 Task: Add an event with the title Third Team Building Game: Bowling Tournament and Team Competition, date '2023/10/10', time 8:00 AM to 10:00 AMand add a description: The training workshop will commence with an introduction to the fundamental principles of effective presentations. Participants will learn about the key elements of a successful presentation, including content development, delivery techniques, visual aids, and audience engagement., put the event into Yellow category, logged in from the account softage.8@softage.netand send the event invitation to softage.6@softage.net and softage.7@softage.net. Set a reminder for the event 2 hour before
Action: Mouse moved to (132, 148)
Screenshot: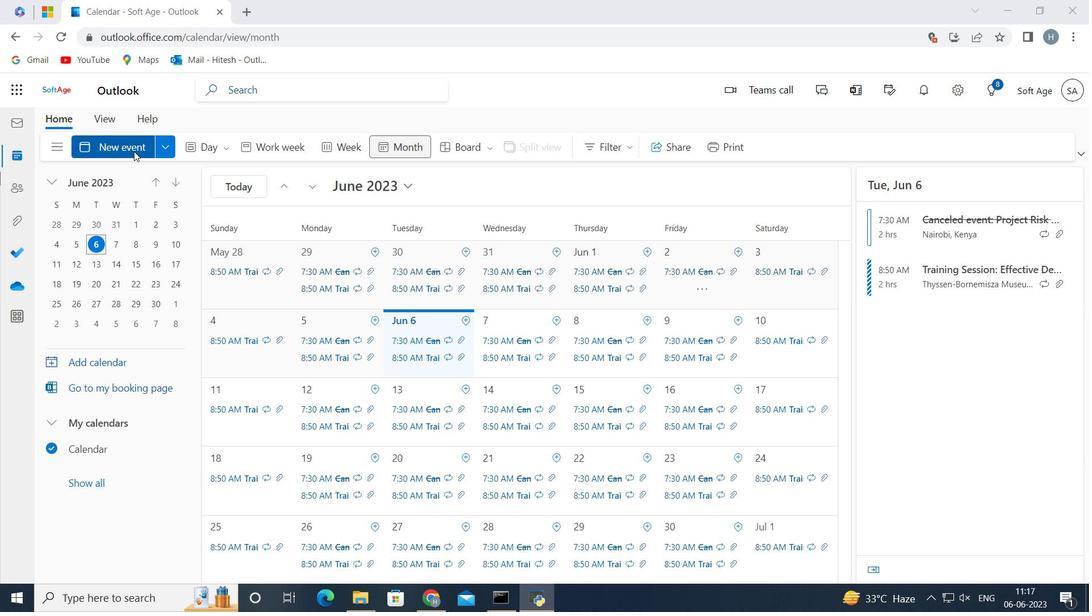 
Action: Mouse pressed left at (132, 148)
Screenshot: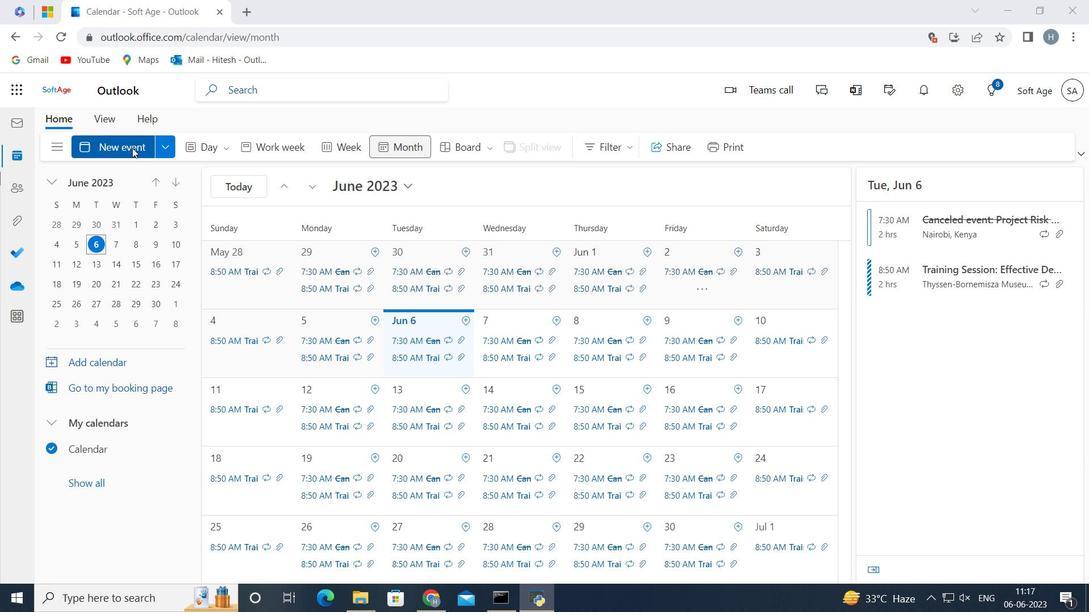 
Action: Mouse moved to (336, 230)
Screenshot: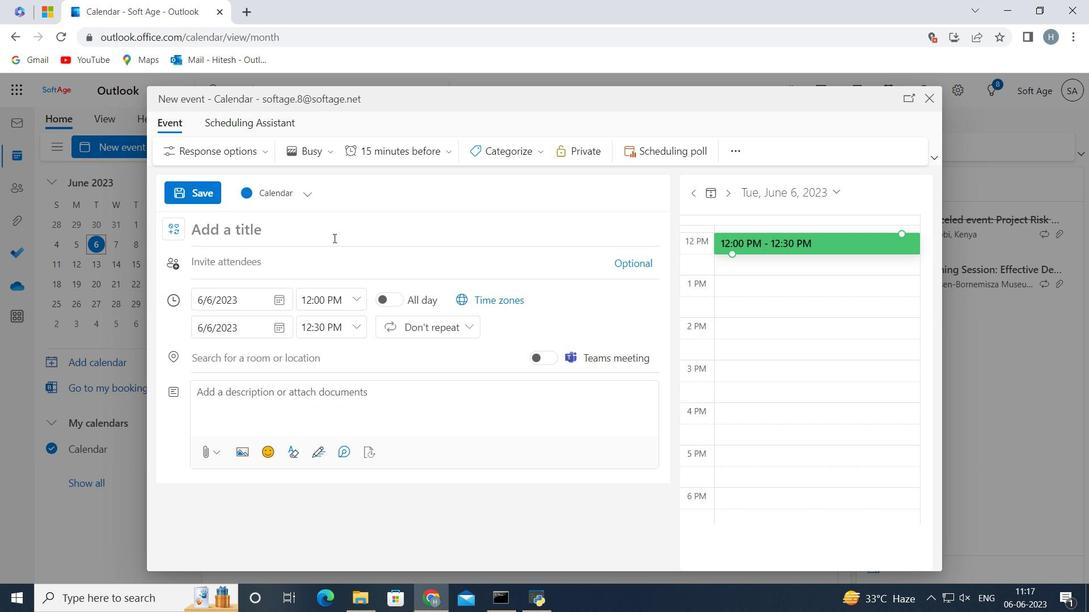
Action: Mouse pressed left at (336, 230)
Screenshot: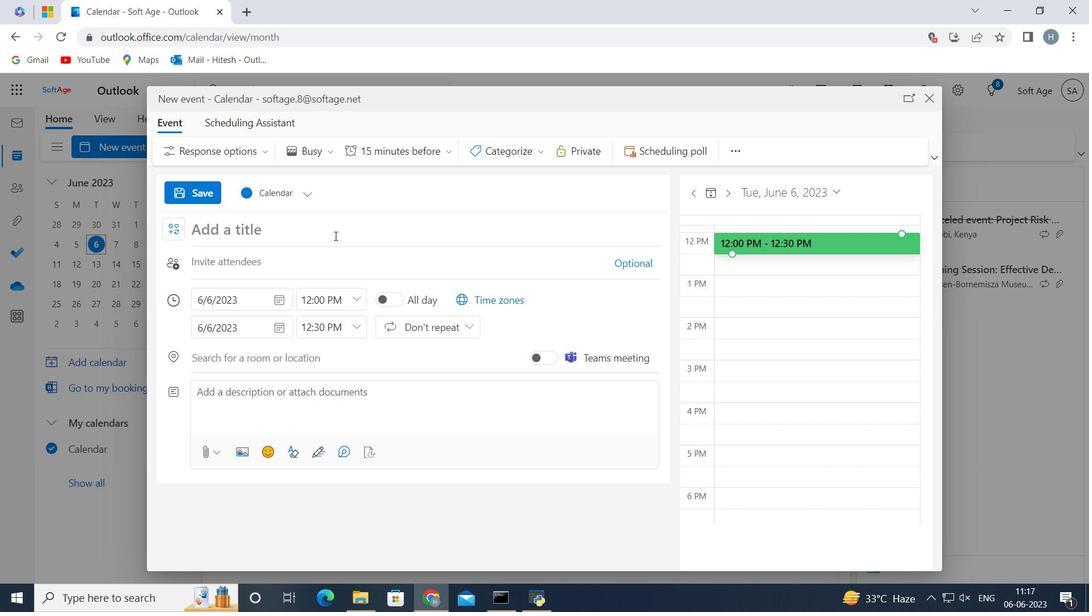 
Action: Key pressed <Key.shift>Third<Key.space><Key.shift>Team<Key.space><Key.shift>Building<Key.space><Key.shift>Game<Key.shift_r>:<Key.space><Key.shift>Bowling<Key.space><Key.shift>Tournament<Key.space>and<Key.space><Key.shift>Team<Key.space><Key.shift>Competition<Key.space>
Screenshot: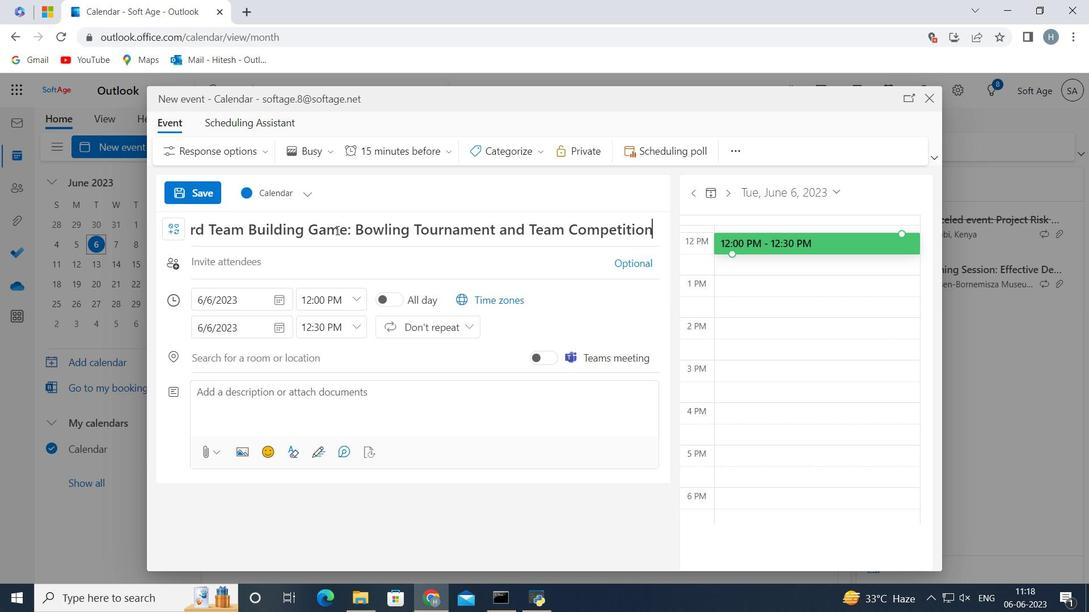 
Action: Mouse moved to (278, 302)
Screenshot: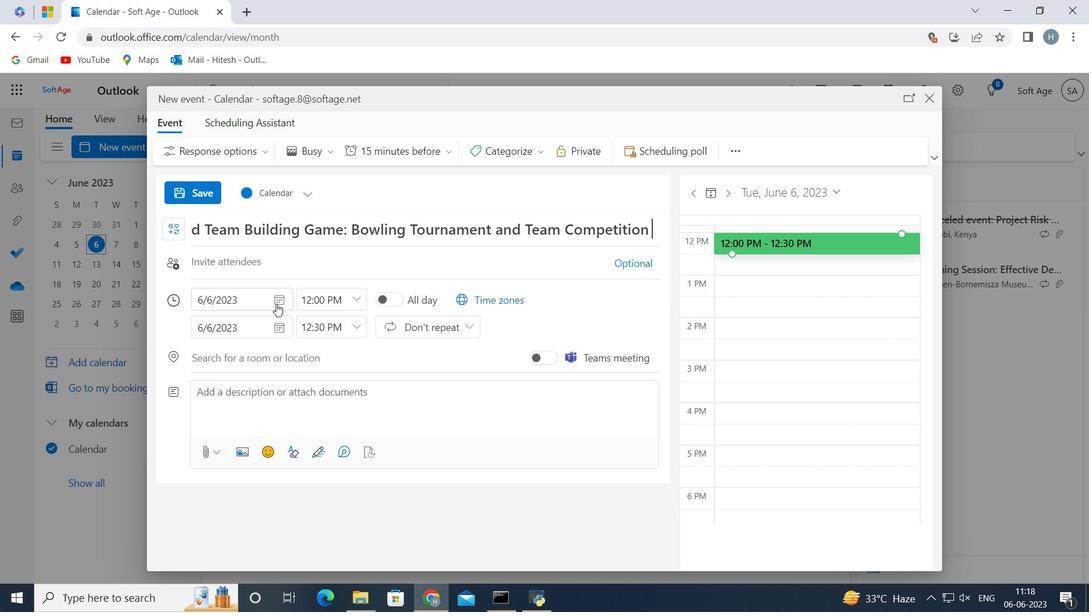 
Action: Mouse pressed left at (278, 302)
Screenshot: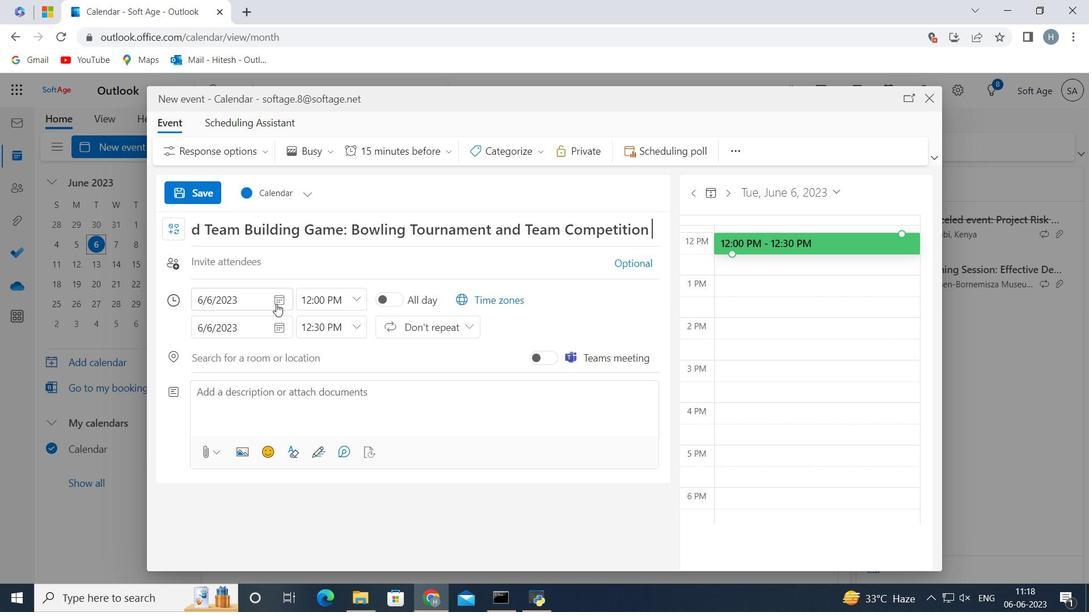
Action: Mouse moved to (270, 323)
Screenshot: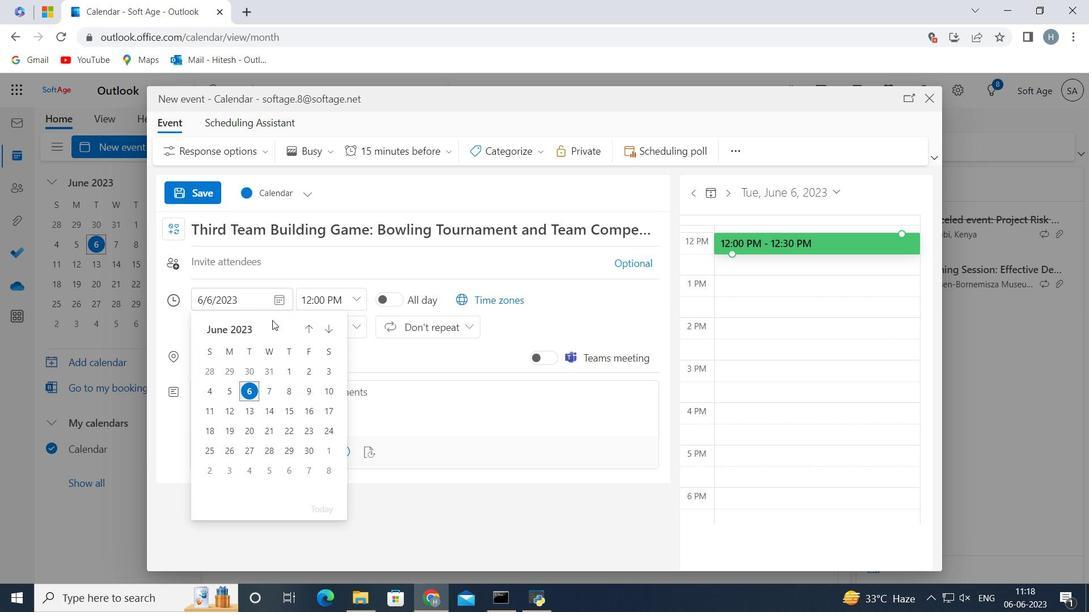 
Action: Mouse pressed left at (270, 323)
Screenshot: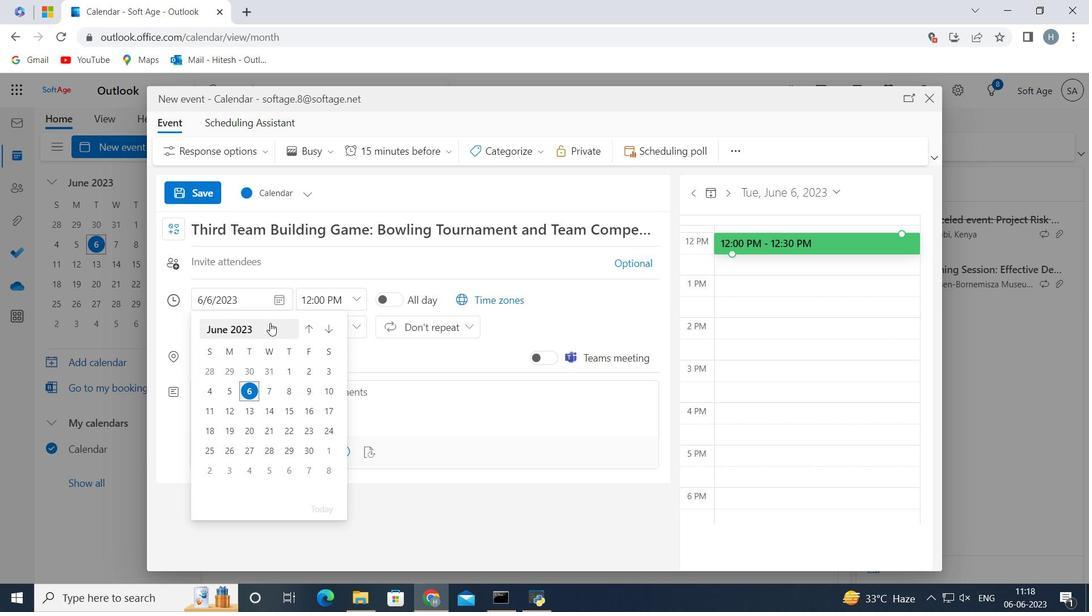 
Action: Mouse pressed left at (270, 323)
Screenshot: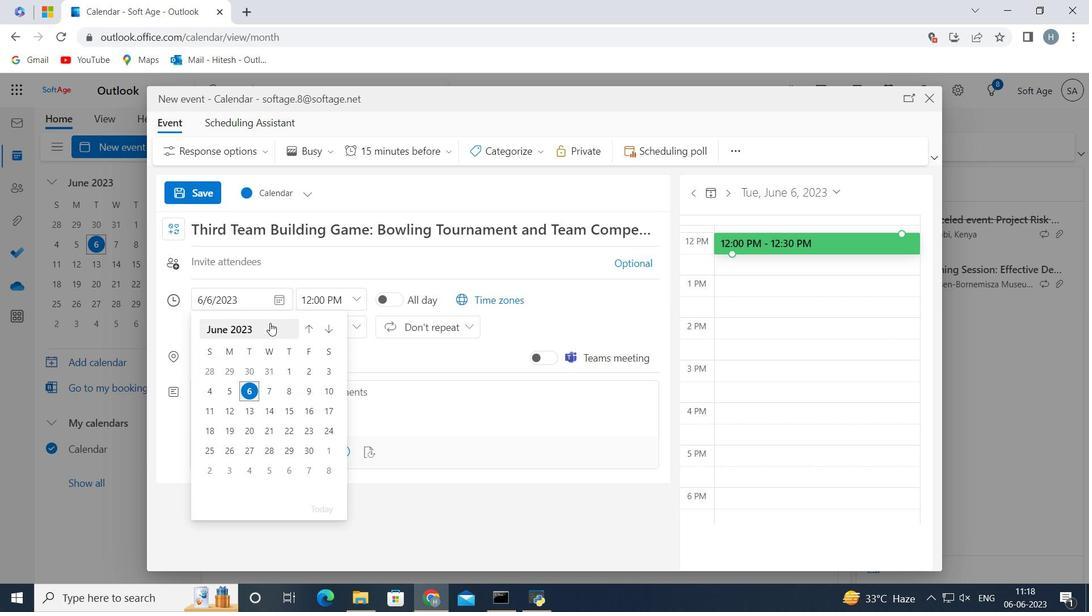 
Action: Mouse moved to (334, 351)
Screenshot: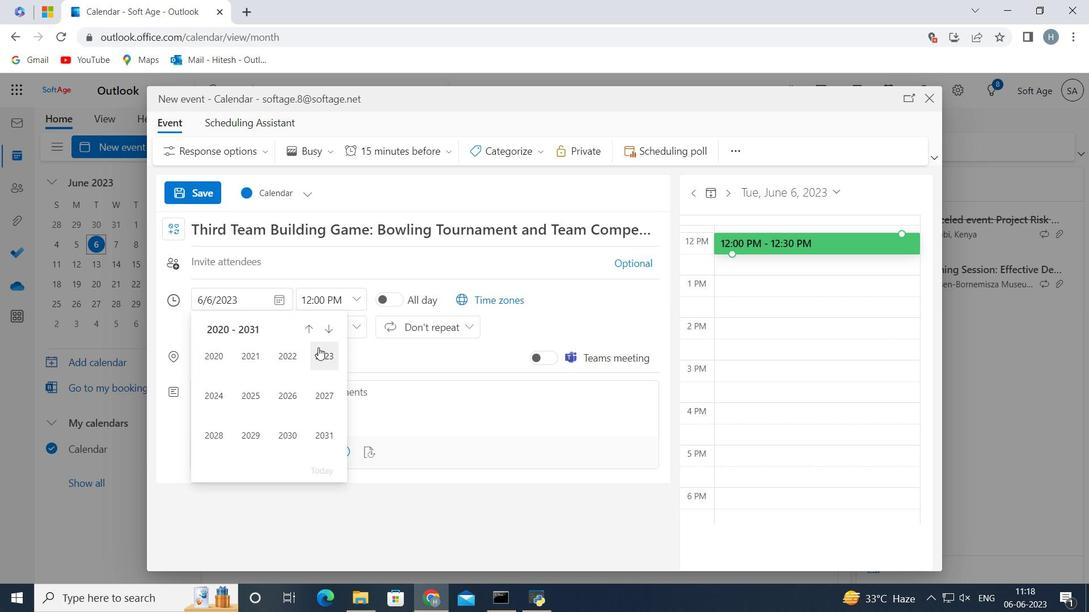 
Action: Mouse pressed left at (334, 351)
Screenshot: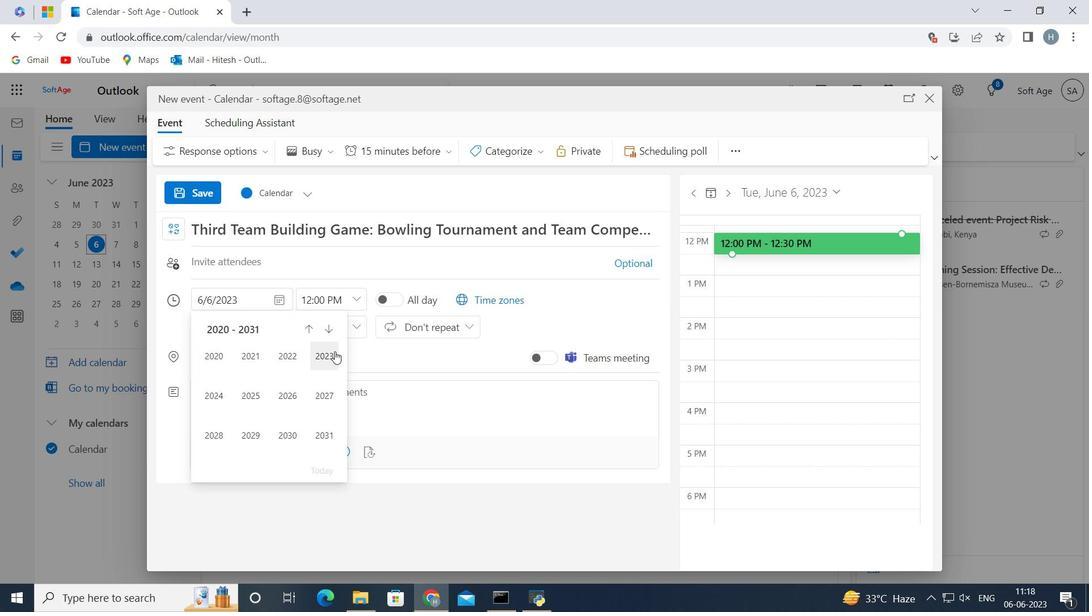 
Action: Mouse moved to (249, 439)
Screenshot: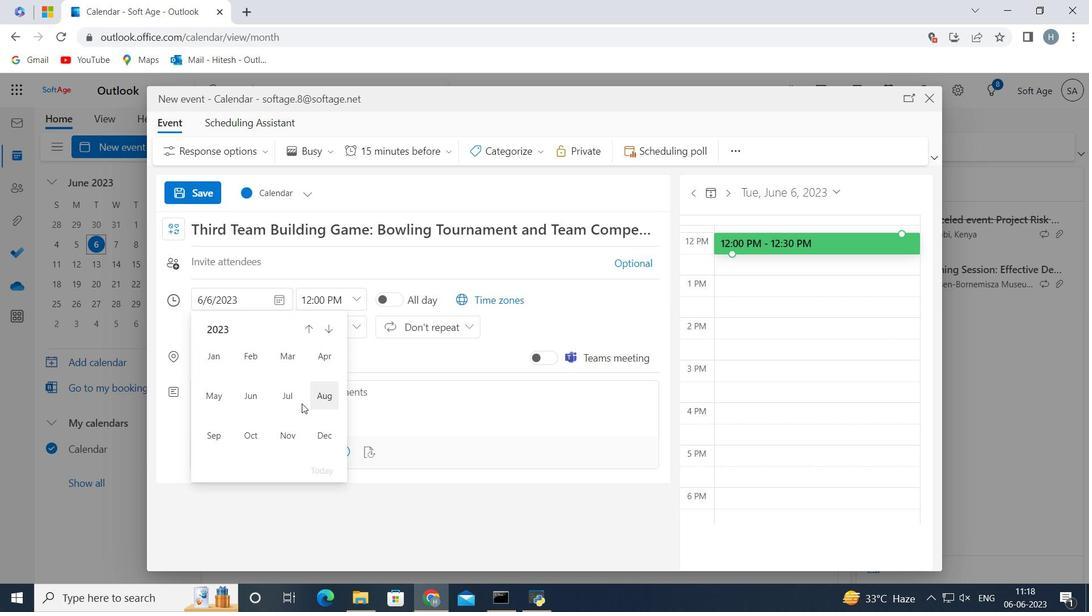 
Action: Mouse pressed left at (249, 439)
Screenshot: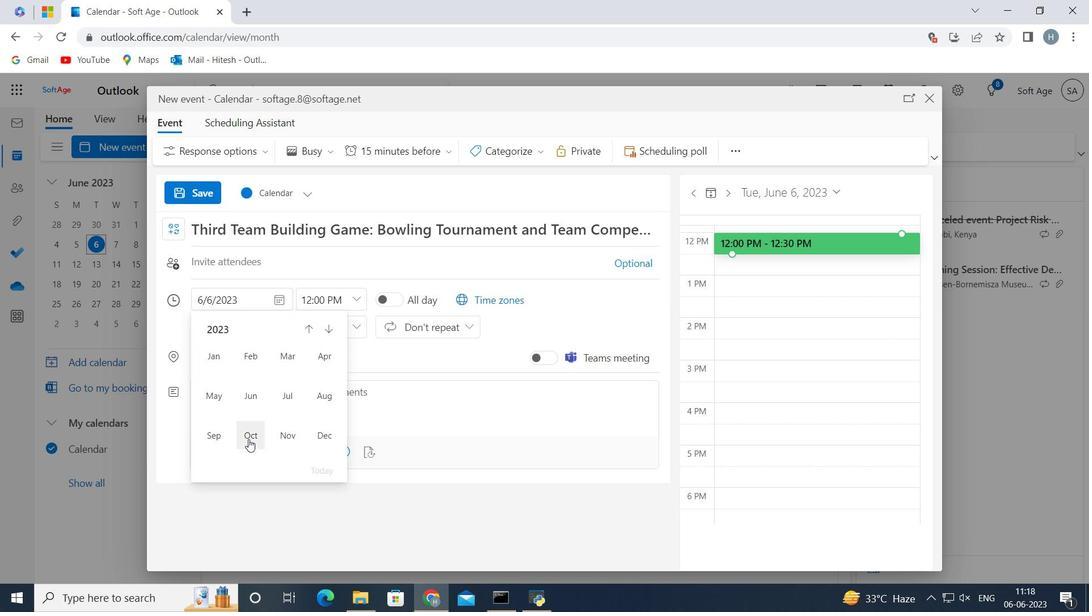 
Action: Mouse moved to (251, 393)
Screenshot: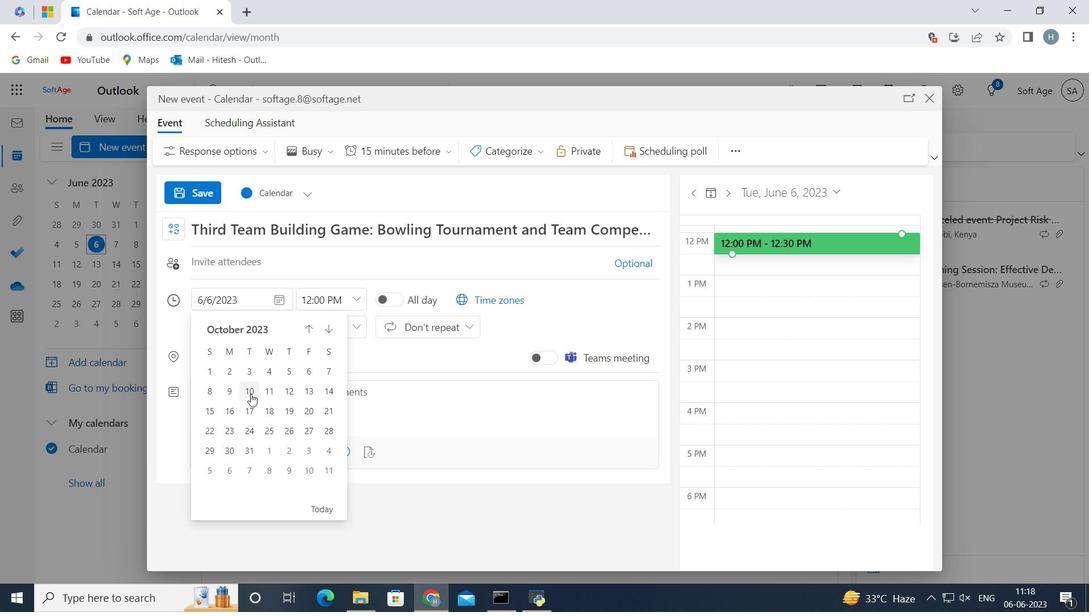 
Action: Mouse pressed left at (251, 393)
Screenshot: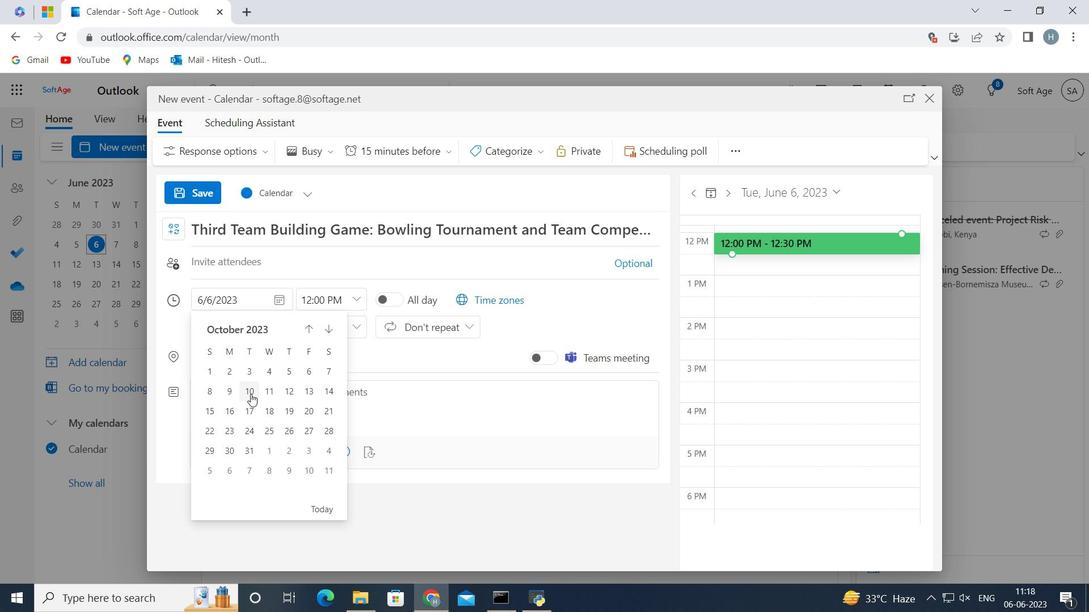 
Action: Mouse moved to (359, 294)
Screenshot: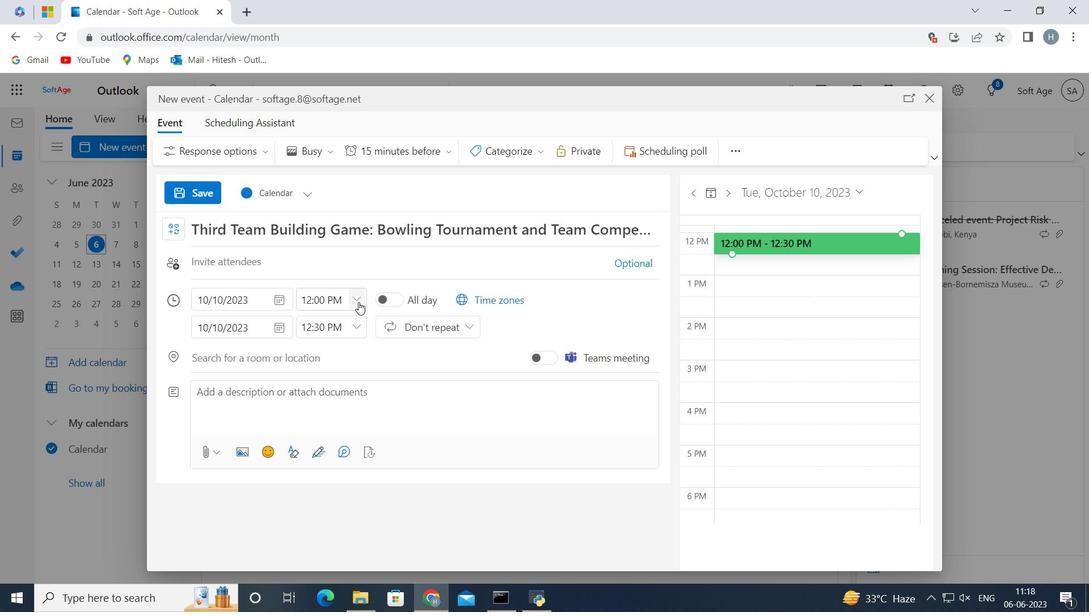 
Action: Mouse pressed left at (359, 294)
Screenshot: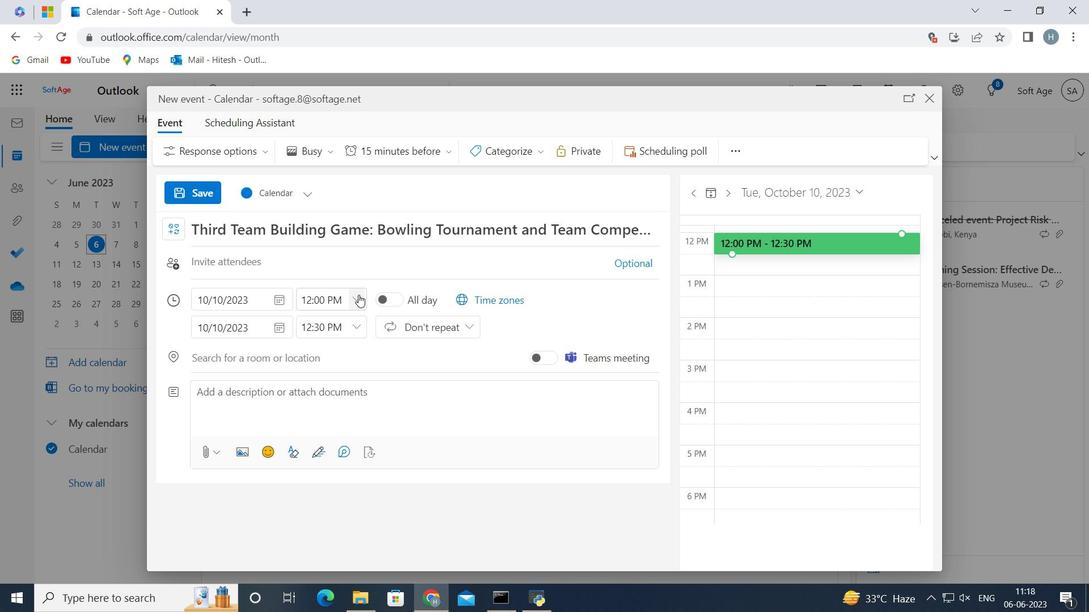 
Action: Mouse moved to (347, 374)
Screenshot: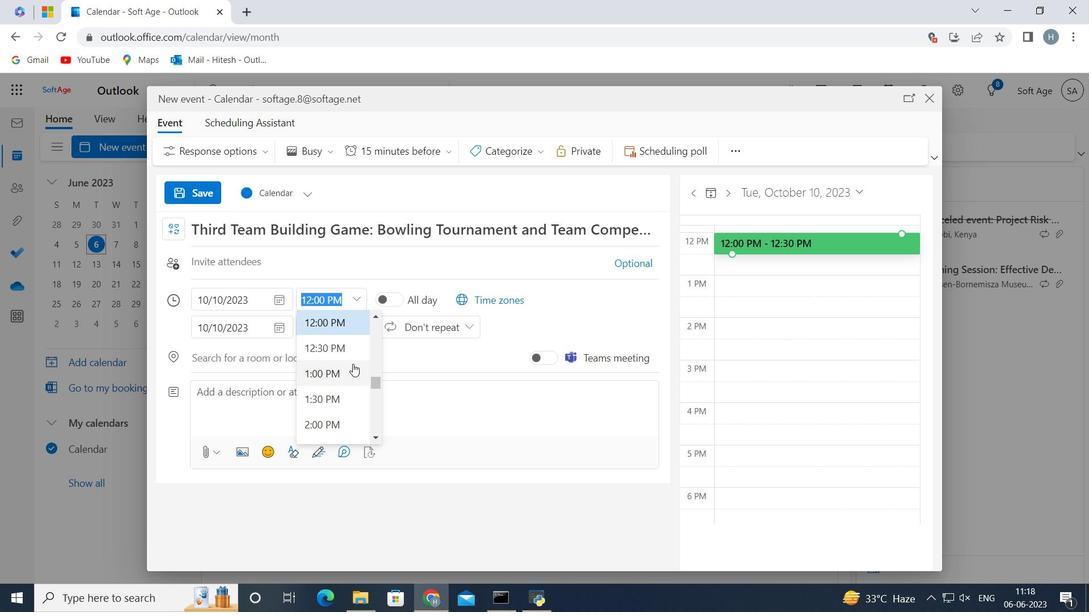 
Action: Mouse scrolled (347, 375) with delta (0, 0)
Screenshot: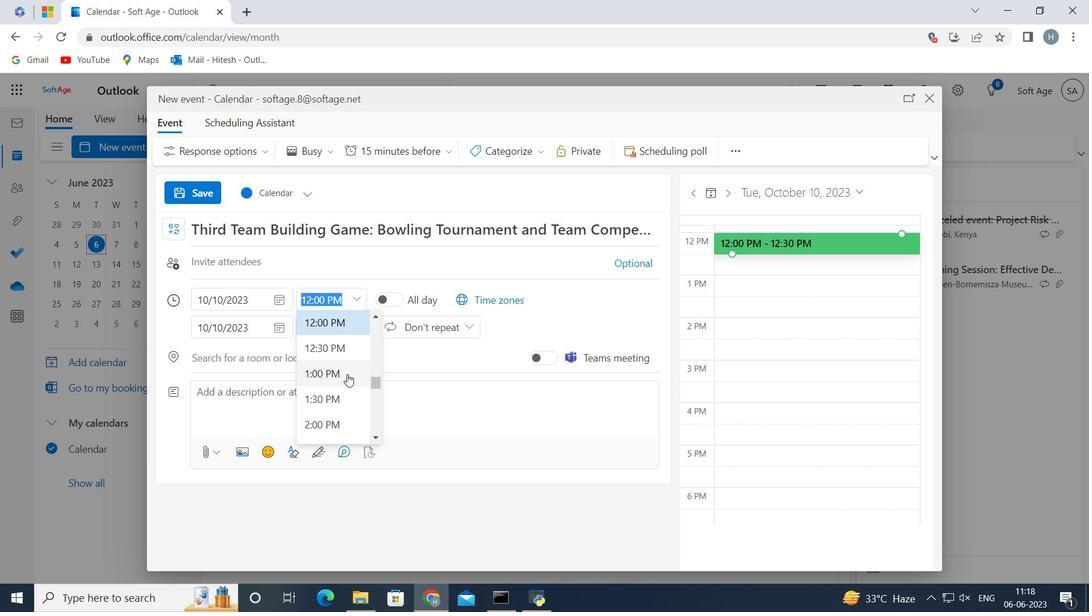 
Action: Mouse scrolled (347, 375) with delta (0, 0)
Screenshot: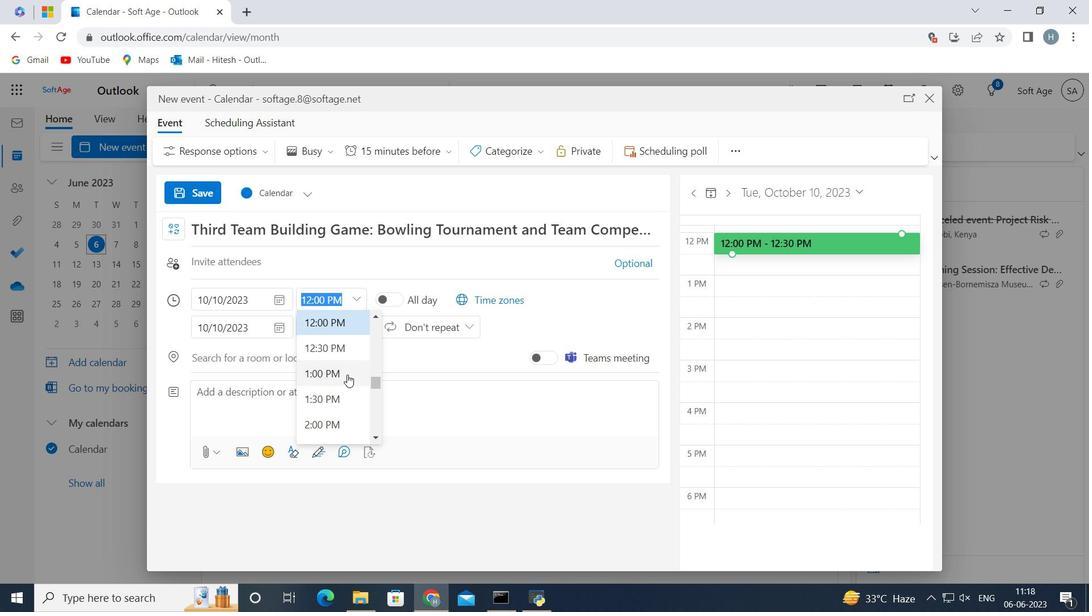 
Action: Mouse scrolled (347, 375) with delta (0, 0)
Screenshot: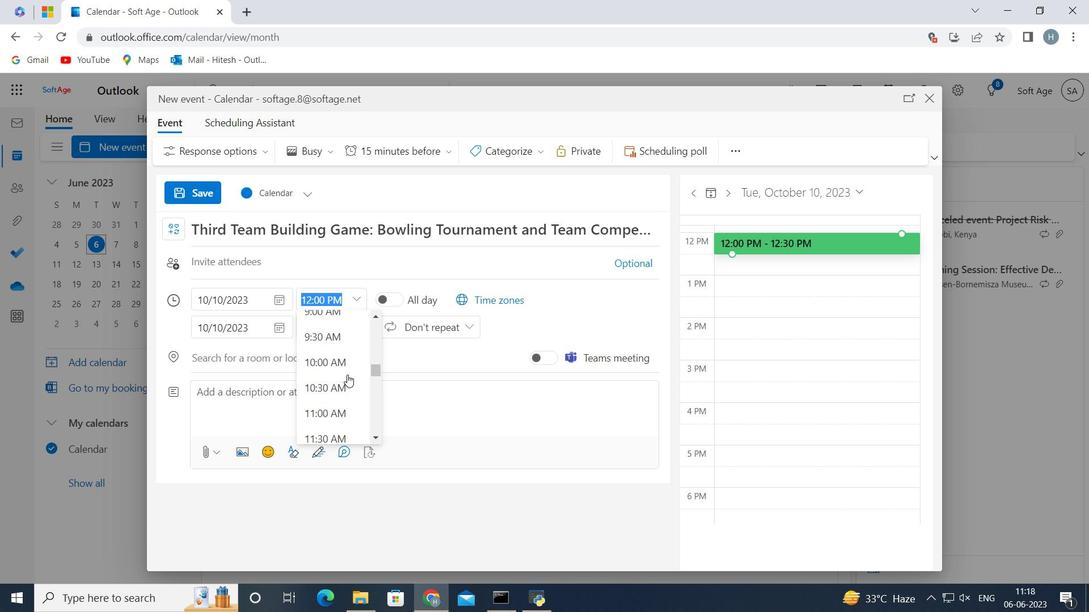 
Action: Mouse moved to (326, 331)
Screenshot: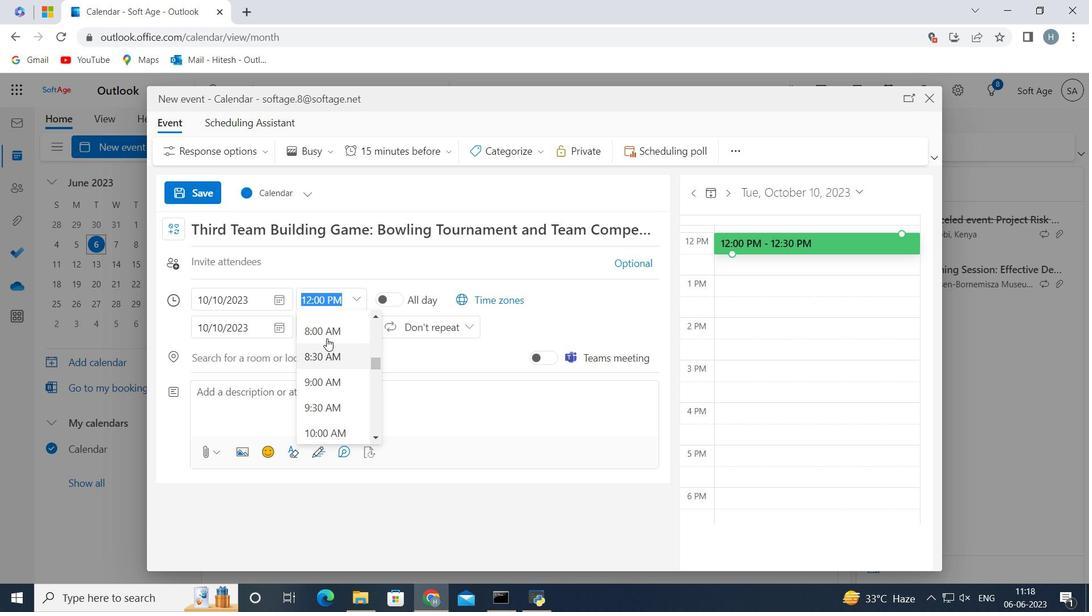 
Action: Mouse pressed left at (326, 331)
Screenshot: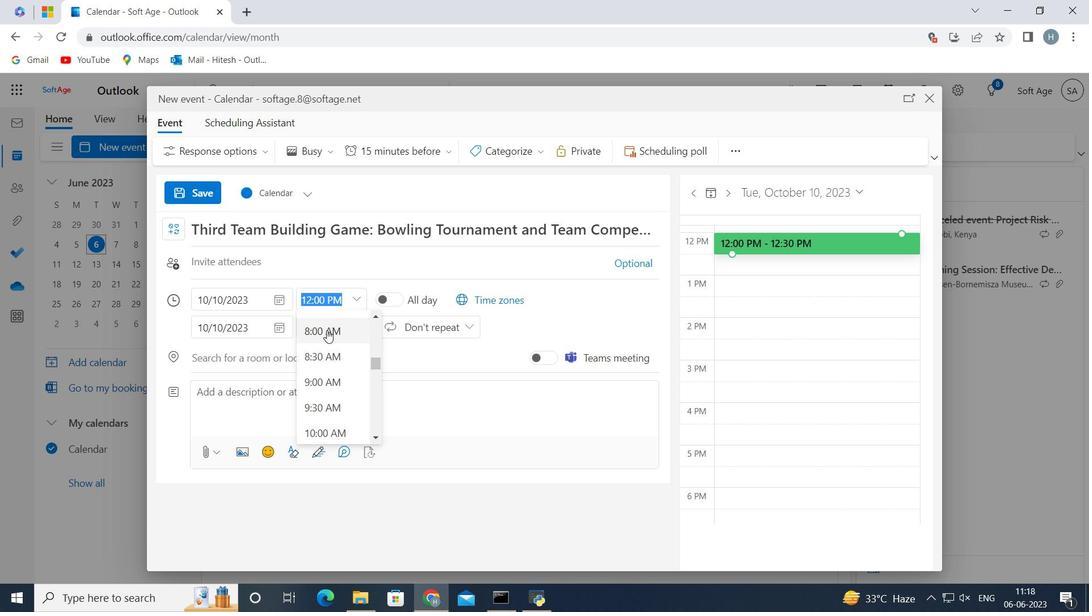 
Action: Mouse moved to (353, 329)
Screenshot: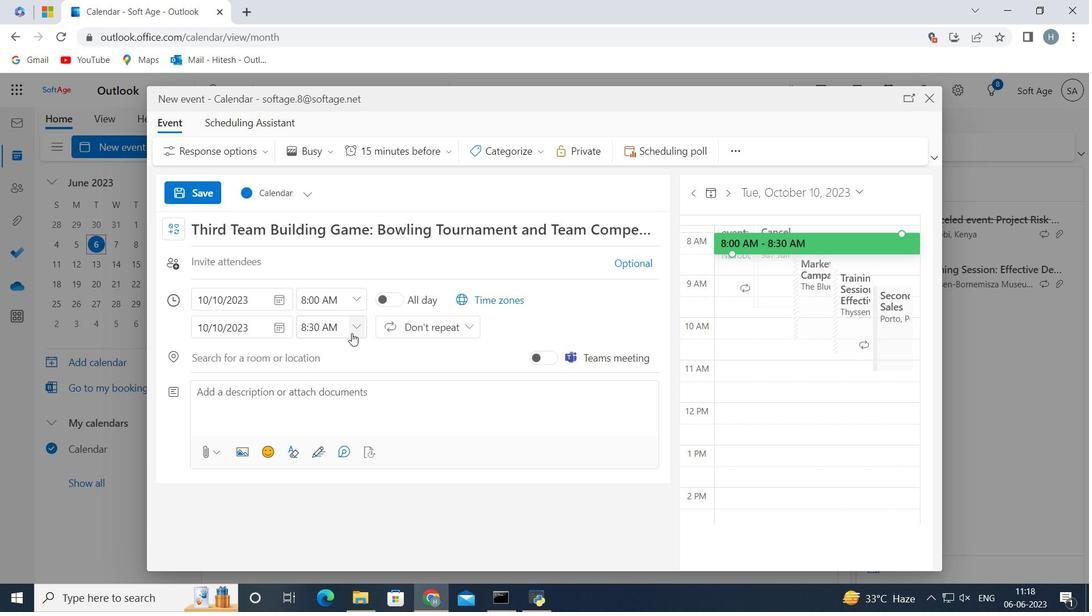 
Action: Mouse pressed left at (353, 329)
Screenshot: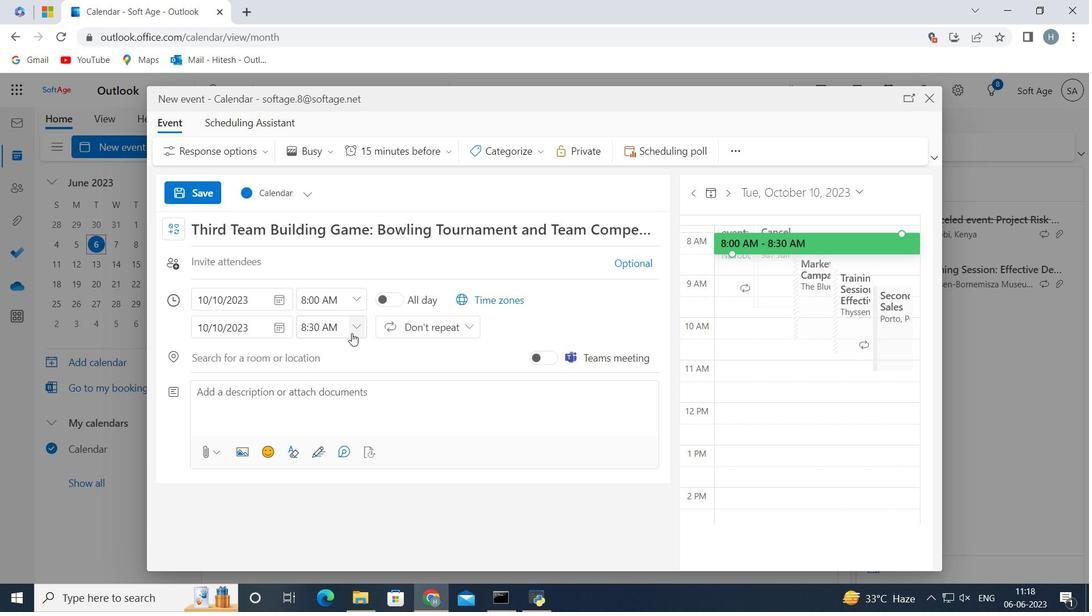 
Action: Mouse moved to (342, 422)
Screenshot: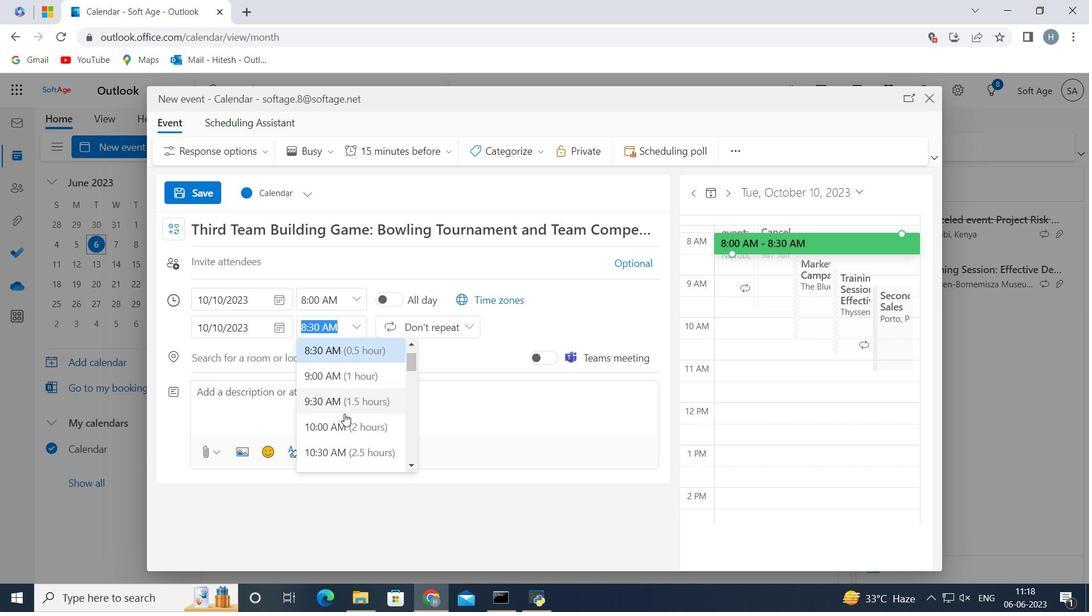 
Action: Mouse pressed left at (342, 422)
Screenshot: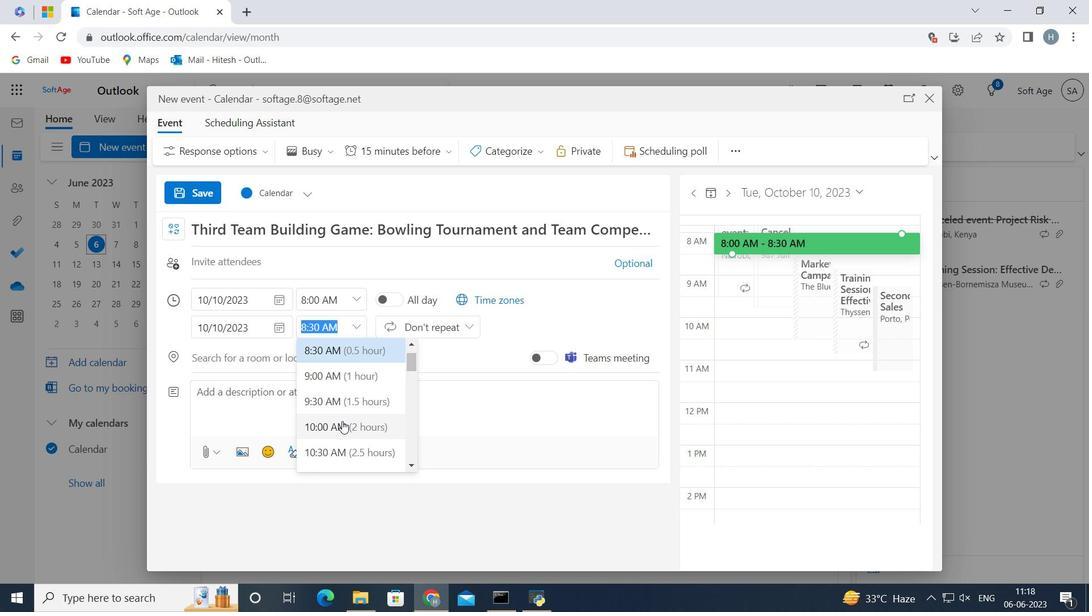 
Action: Mouse moved to (332, 401)
Screenshot: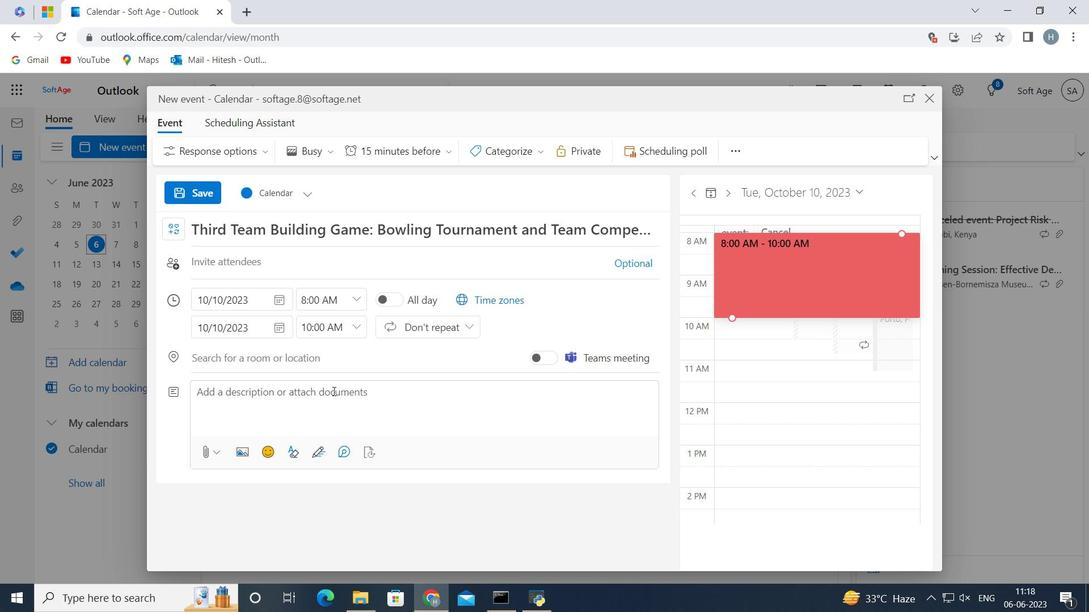 
Action: Mouse pressed left at (332, 401)
Screenshot: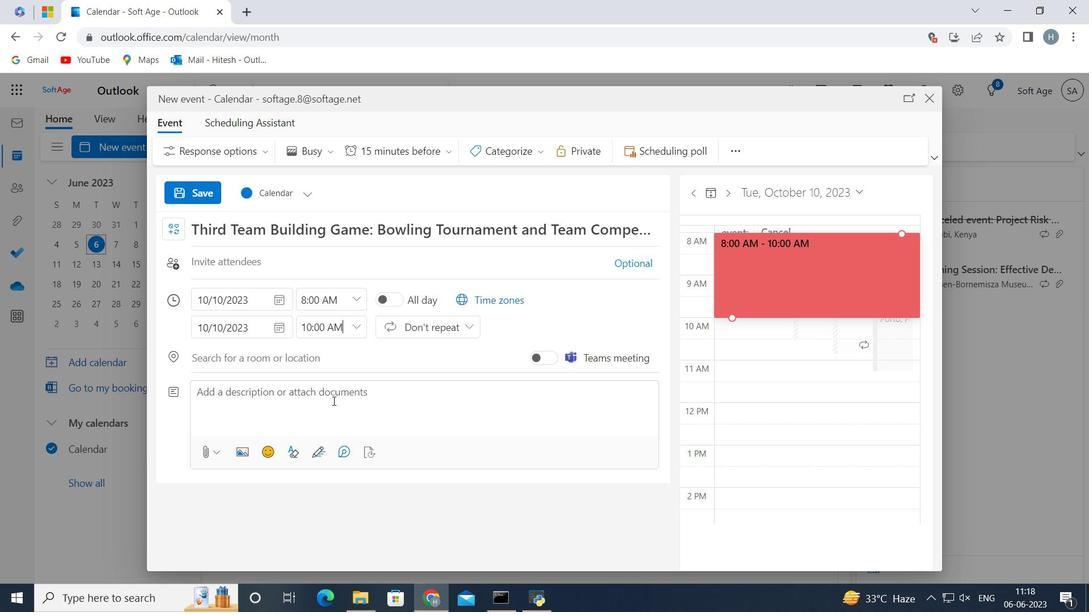 
Action: Key pressed <Key.shift>The<Key.space>training<Key.space>workshop<Key.space>will<Key.space>commence<Key.space>with<Key.space>an<Key.space>introduction<Key.space>to<Key.space>the<Key.space>fundamental<Key.space>principles<Key.space>of<Key.space>effective<Key.space>presentations.<Key.space><Key.shift_r>Participants<Key.space>will<Key.space>learn<Key.space>about<Key.space>the<Key.space>key<Key.space>element<Key.space>of<Key.space>a<Key.space>successful<Key.space>presentation,<Key.space>including<Key.space>content<Key.space>development,<Key.space>delivery<Key.space>techniques,<Key.space>visual<Key.space>aids,<Key.space>and<Key.space>audience<Key.space>engagement,<Key.backspace>.<Key.space>
Screenshot: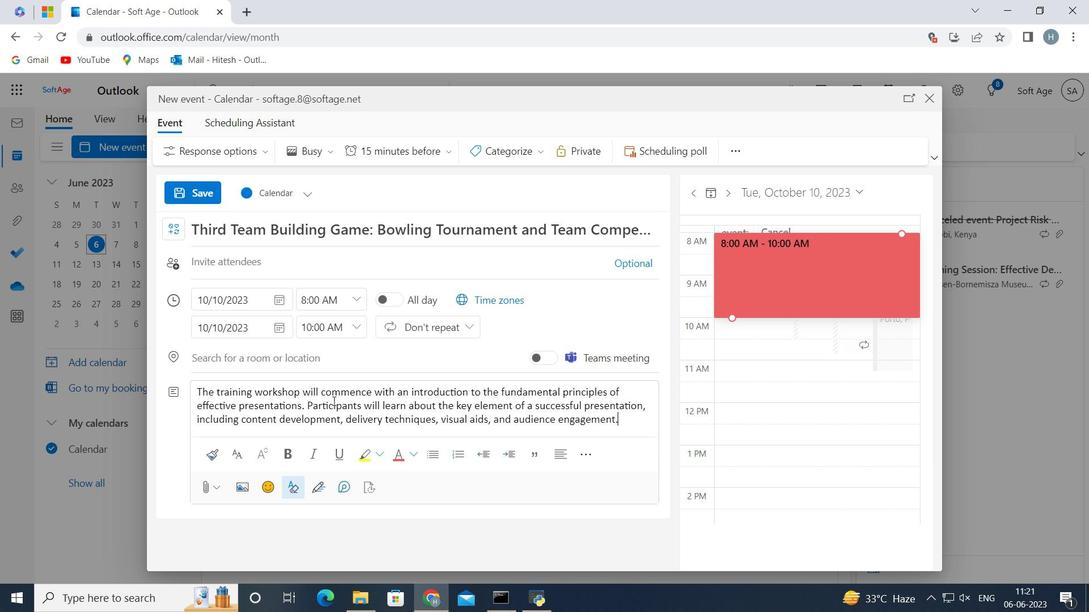 
Action: Mouse moved to (529, 158)
Screenshot: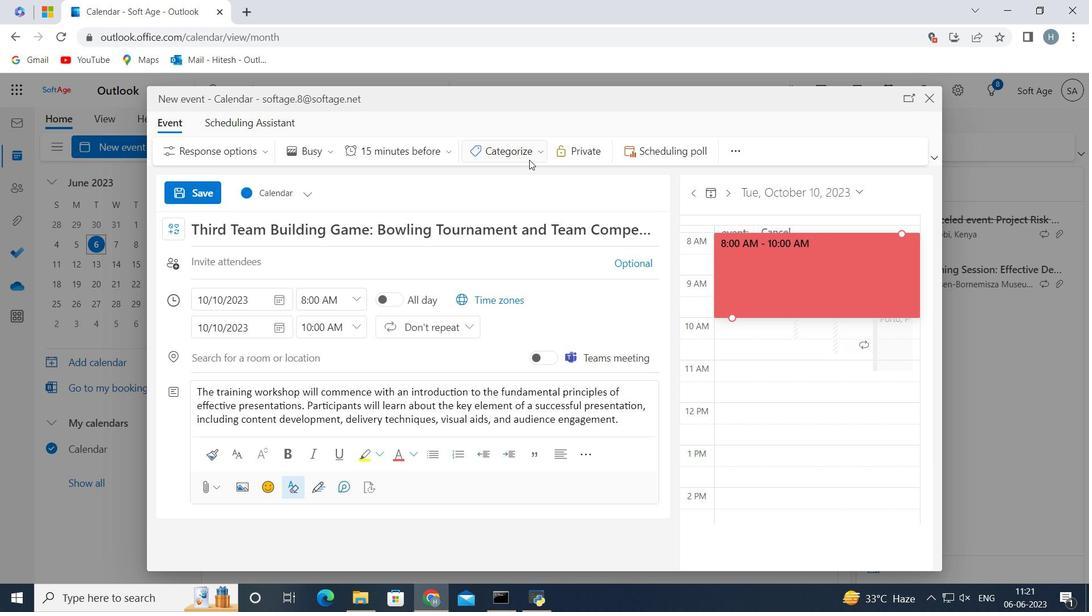 
Action: Mouse pressed left at (529, 158)
Screenshot: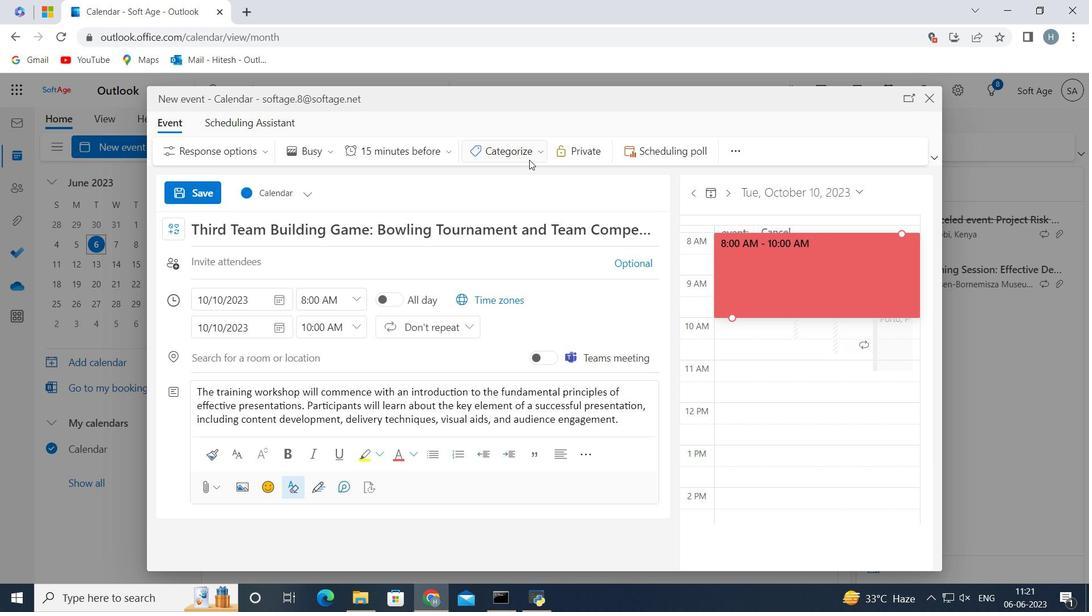 
Action: Mouse moved to (527, 290)
Screenshot: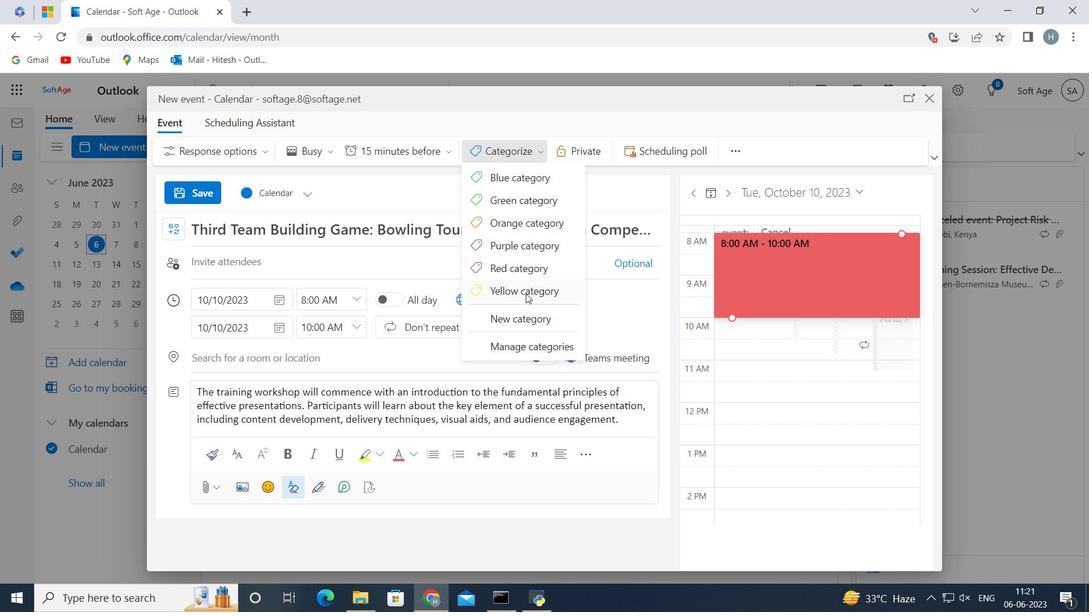 
Action: Mouse pressed left at (527, 290)
Screenshot: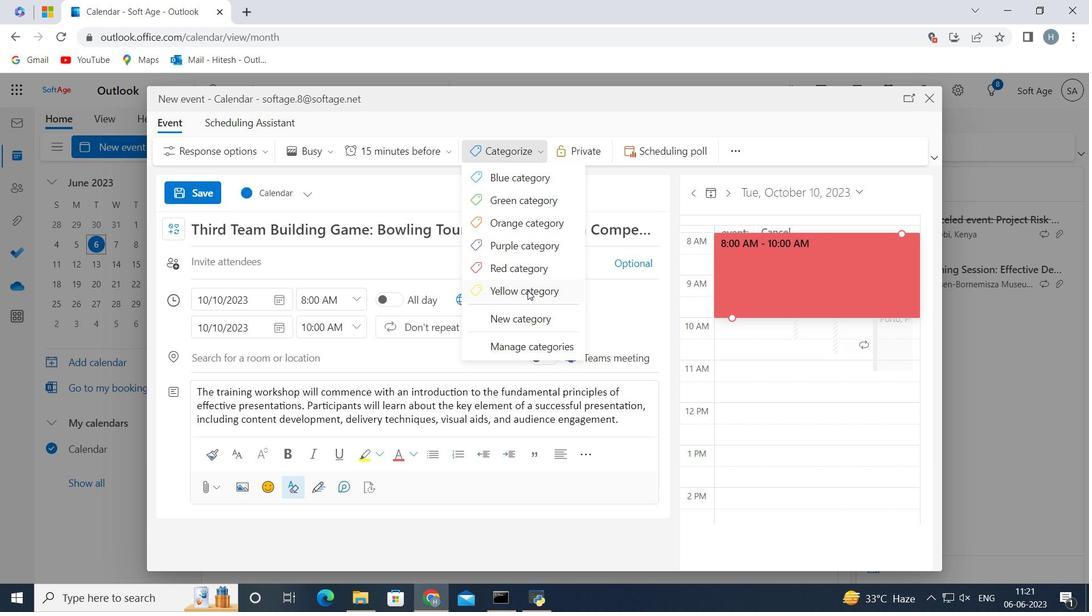 
Action: Mouse moved to (426, 271)
Screenshot: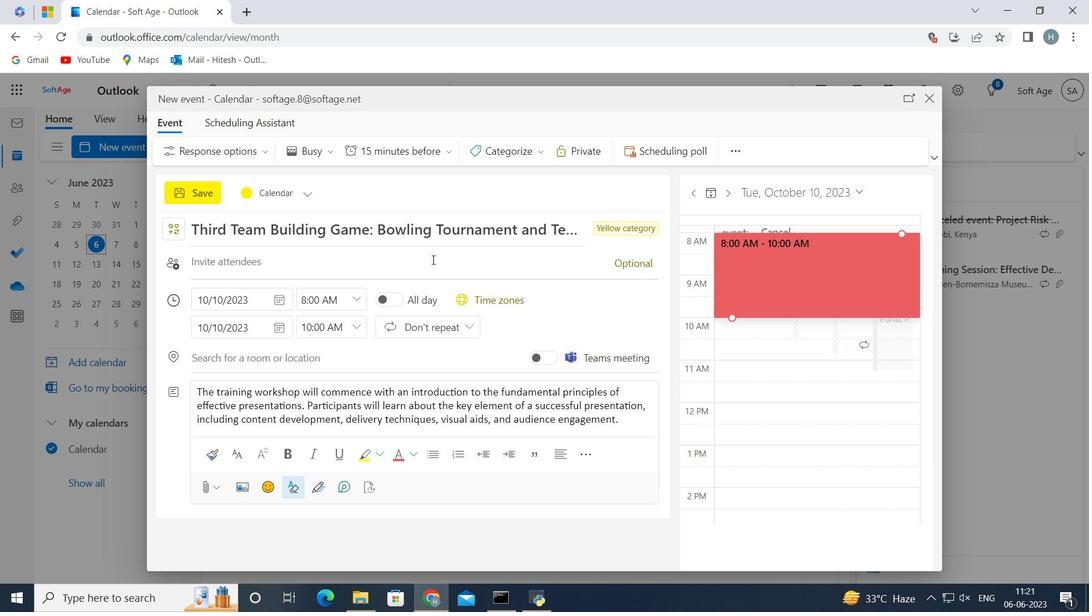 
Action: Mouse pressed left at (426, 271)
Screenshot: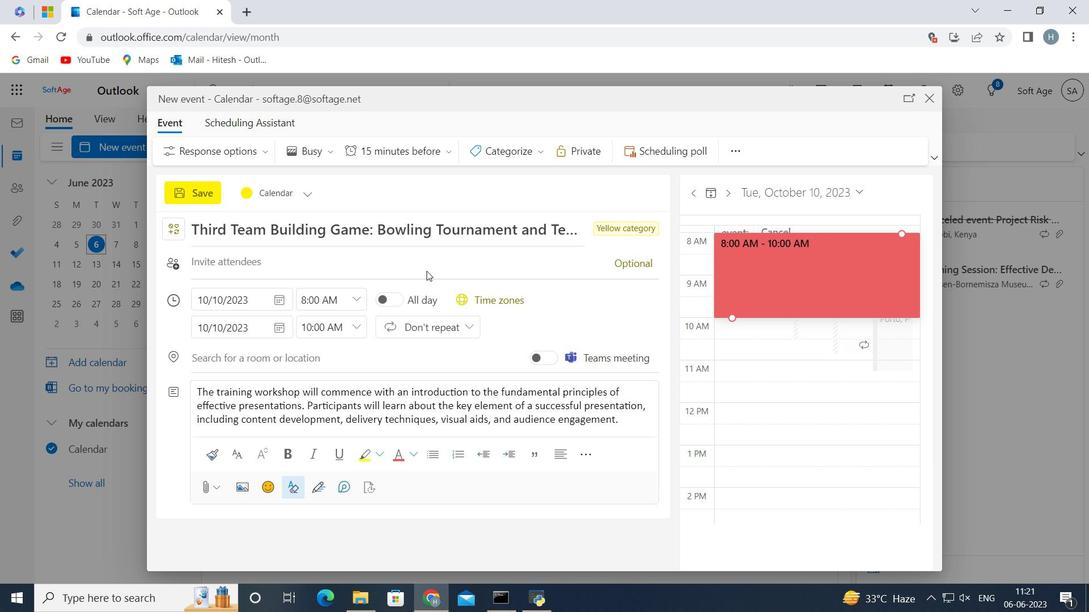 
Action: Key pressed softage.6<Key.shift>@softage.net
Screenshot: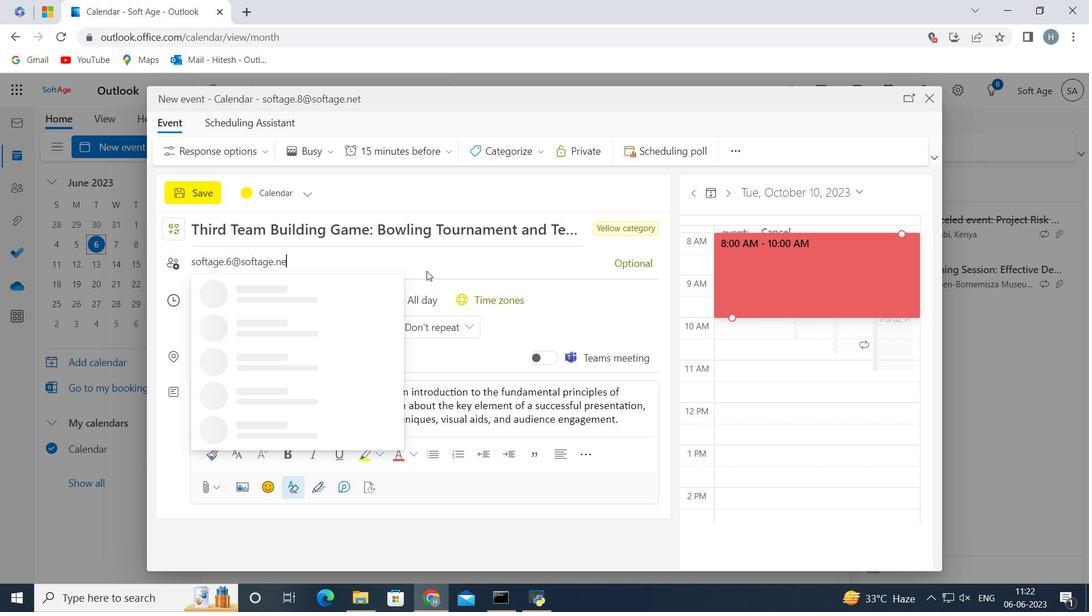 
Action: Mouse moved to (253, 299)
Screenshot: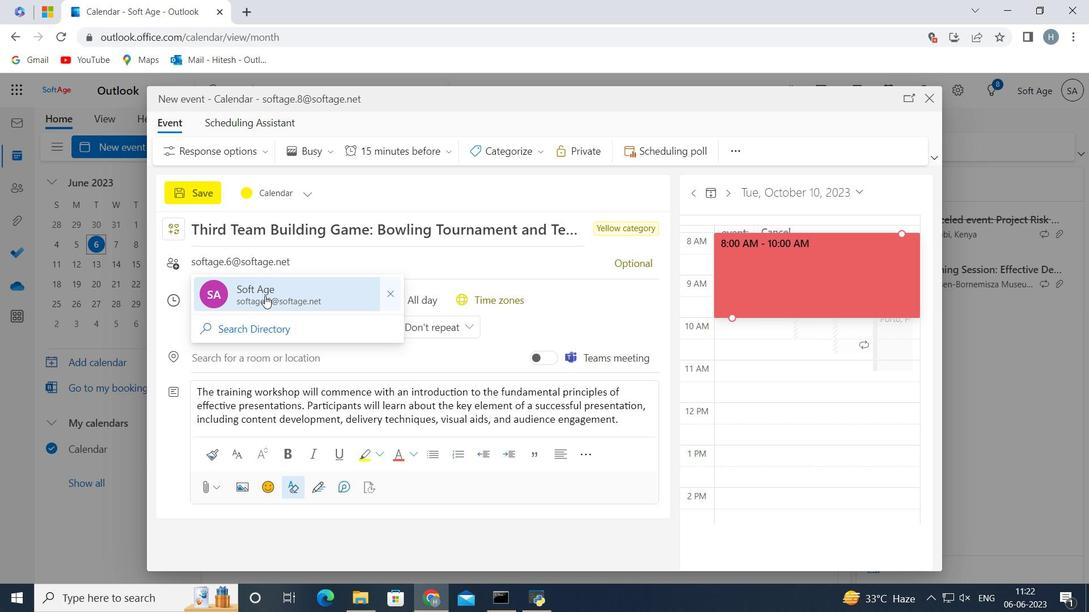 
Action: Mouse pressed left at (253, 299)
Screenshot: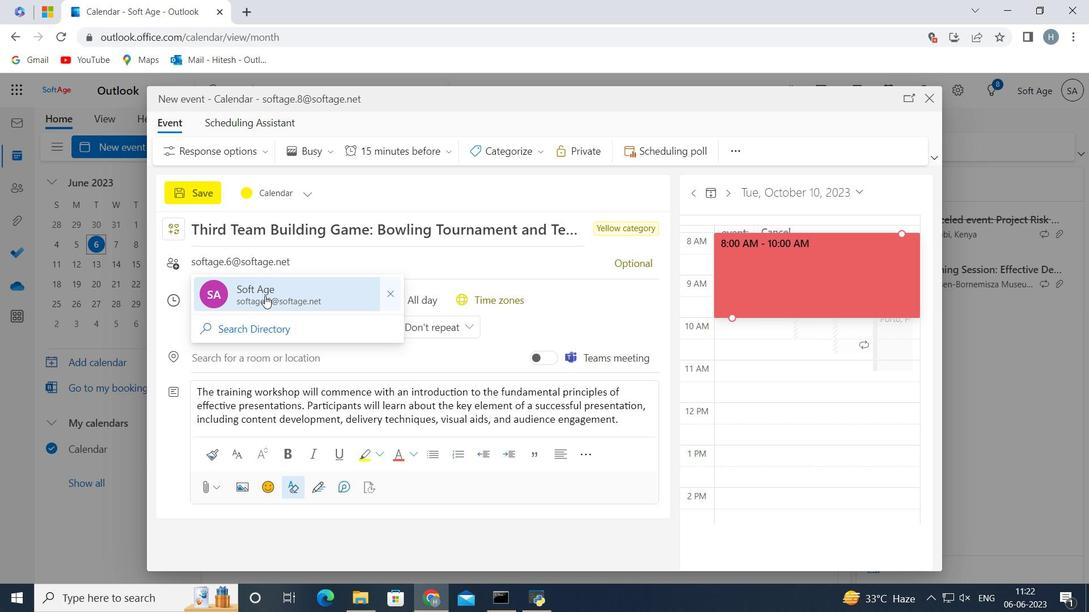 
Action: Key pressed softage.7
Screenshot: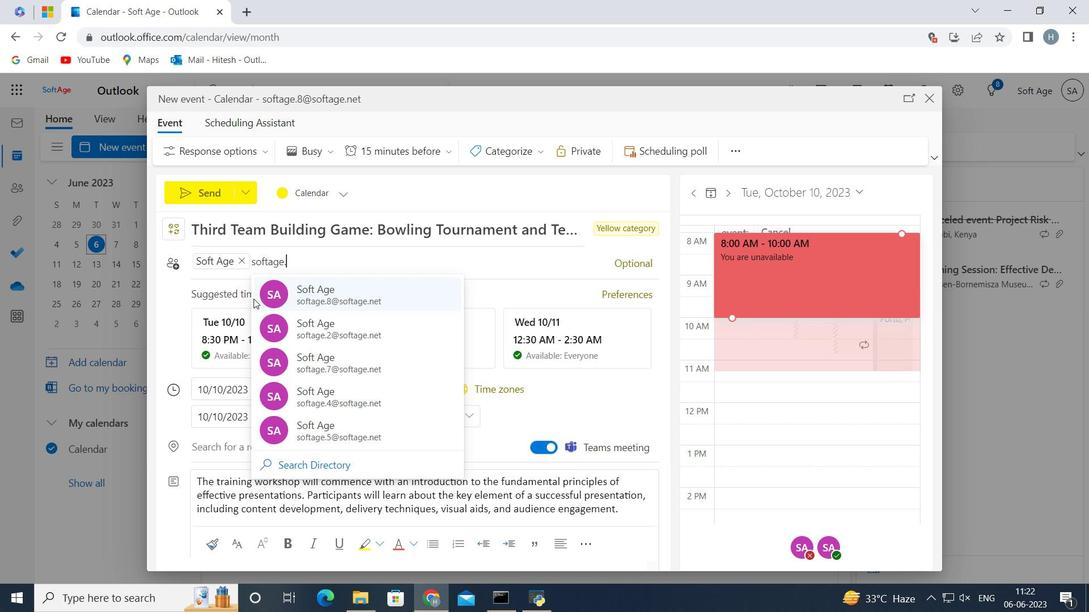 
Action: Mouse moved to (252, 300)
Screenshot: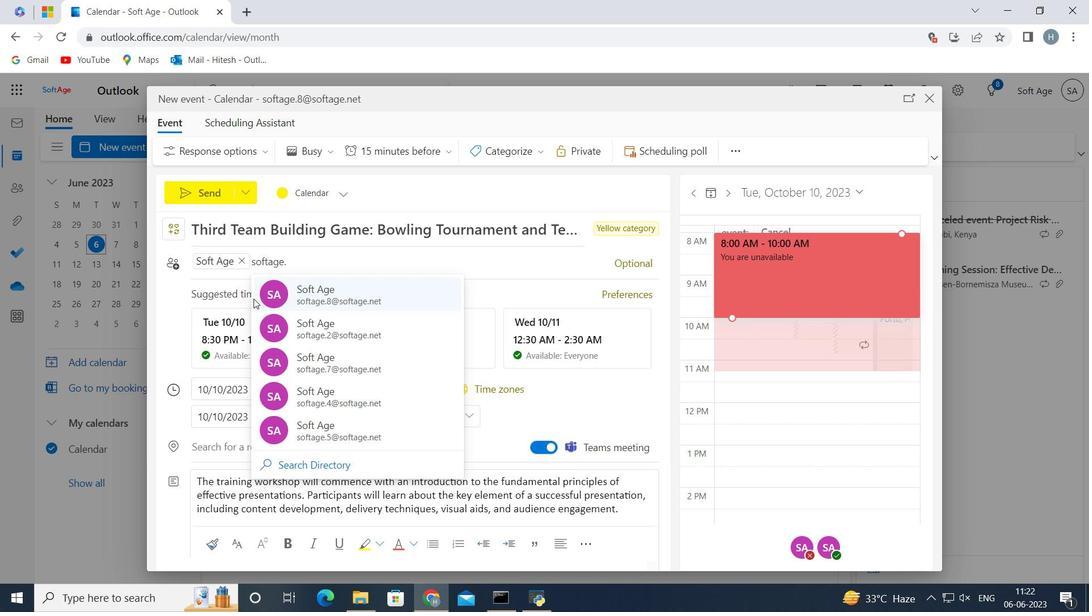 
Action: Key pressed <Key.shift>@softage.net
Screenshot: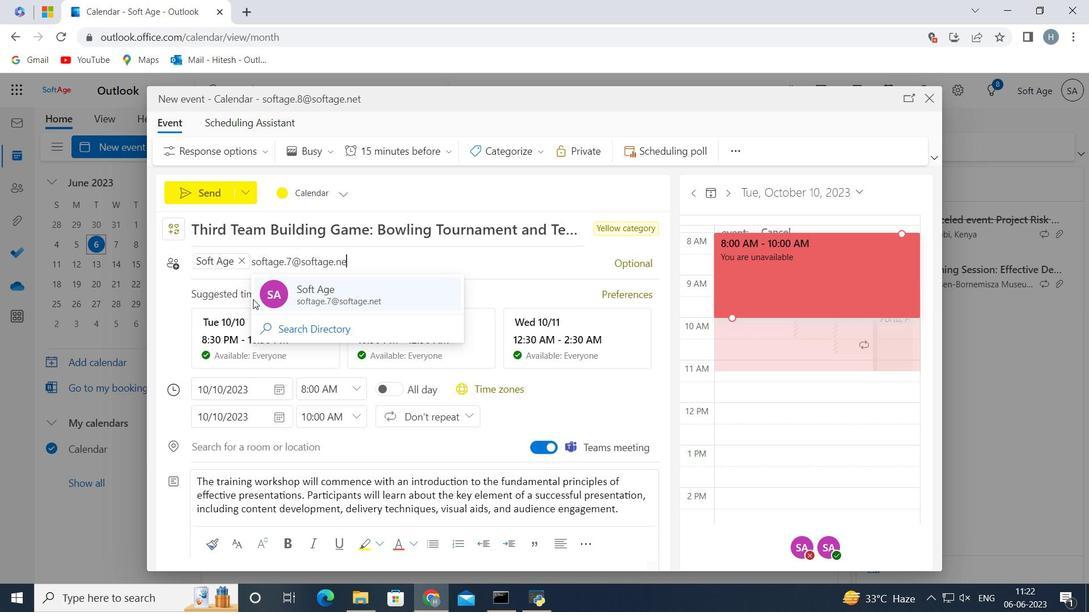 
Action: Mouse moved to (285, 298)
Screenshot: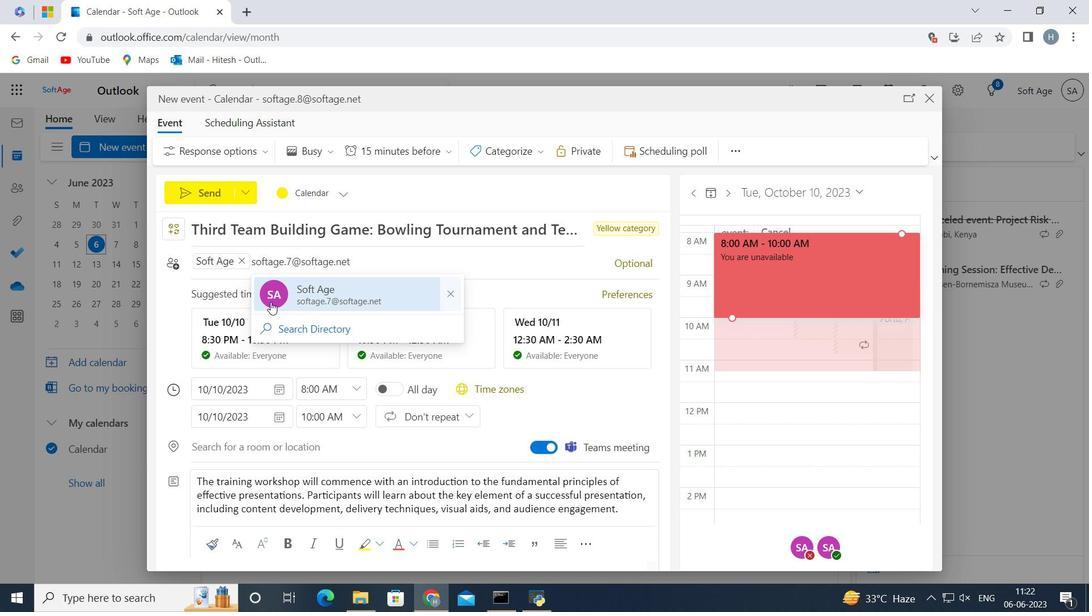 
Action: Mouse pressed left at (285, 298)
Screenshot: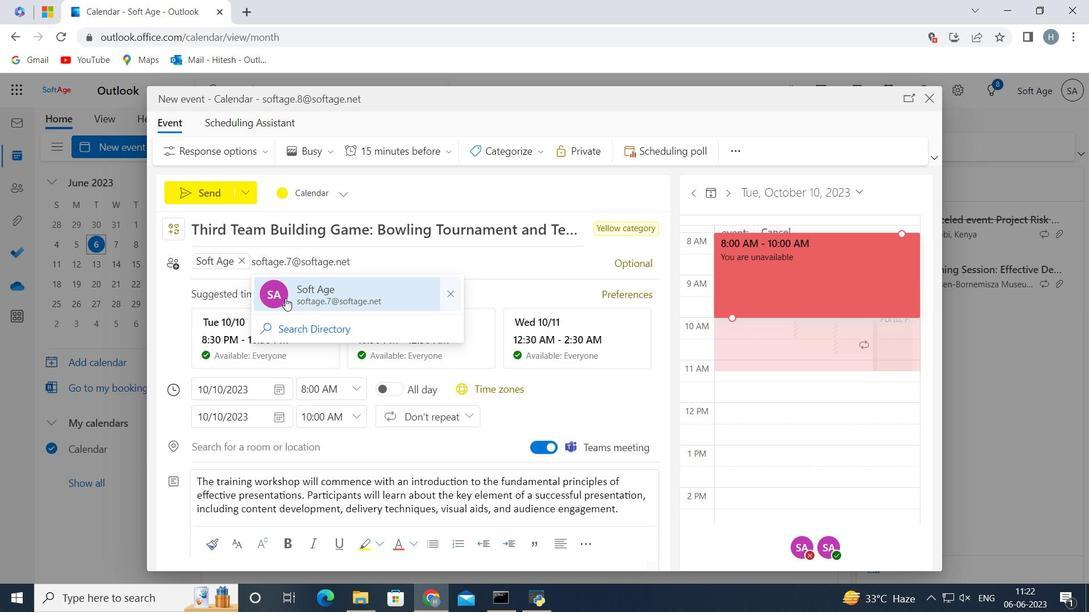 
Action: Mouse moved to (431, 152)
Screenshot: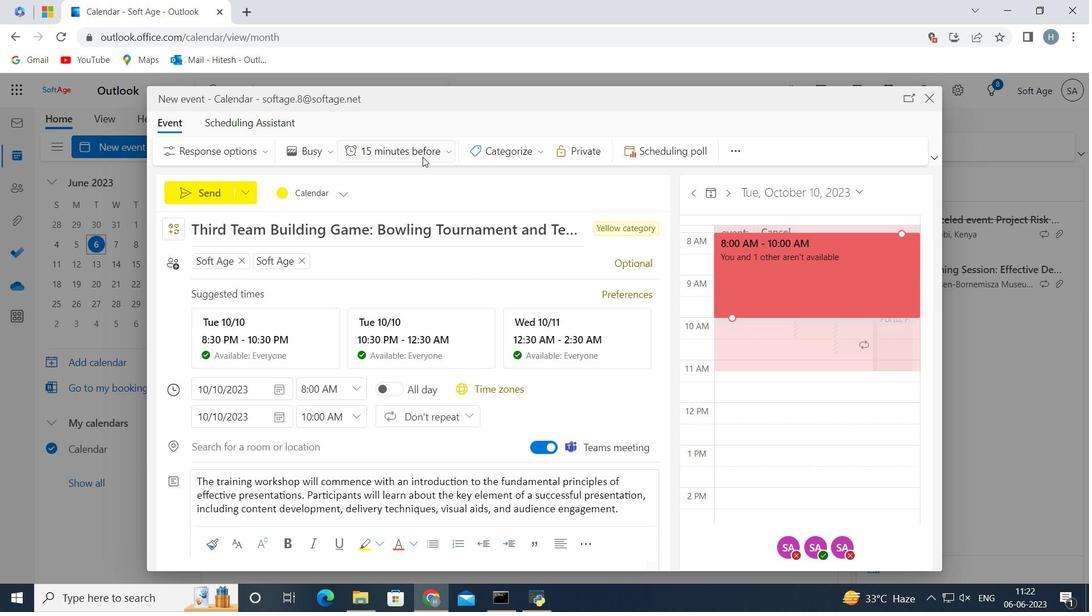 
Action: Mouse pressed left at (431, 152)
Screenshot: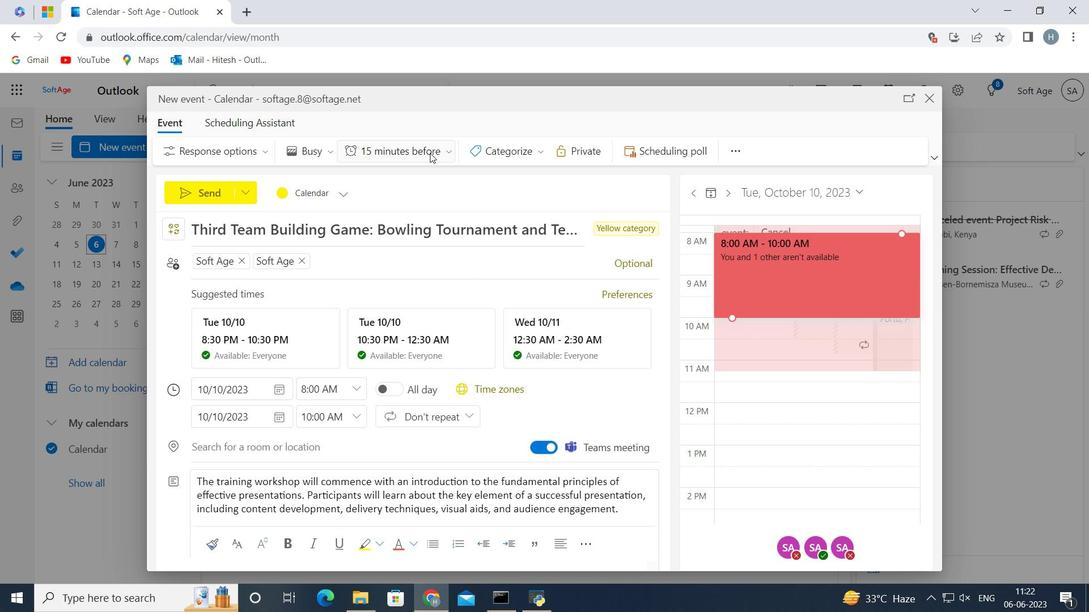 
Action: Mouse moved to (404, 334)
Screenshot: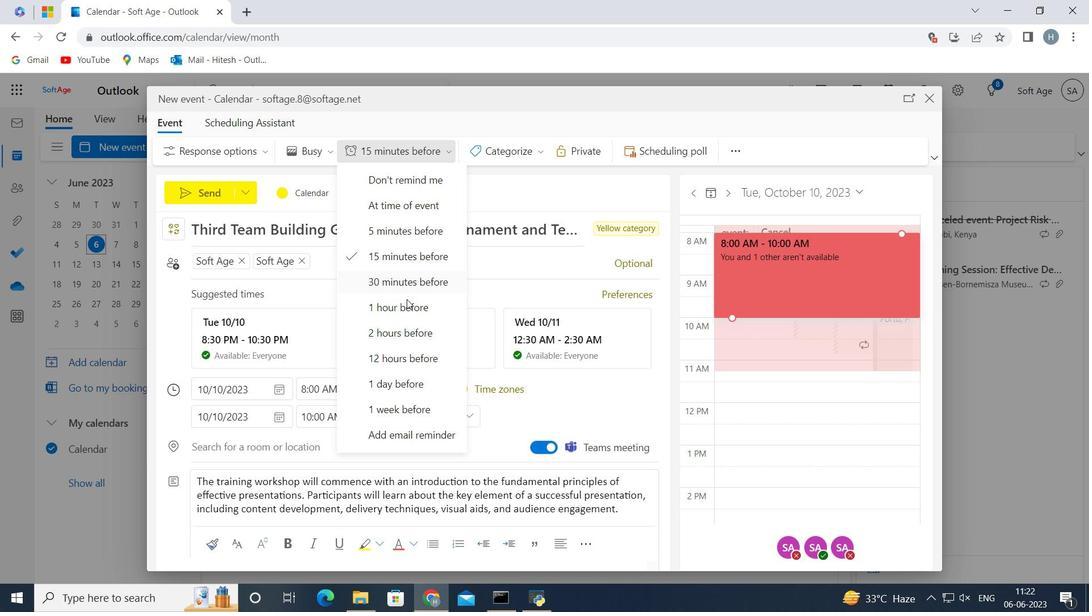 
Action: Mouse pressed left at (404, 334)
Screenshot: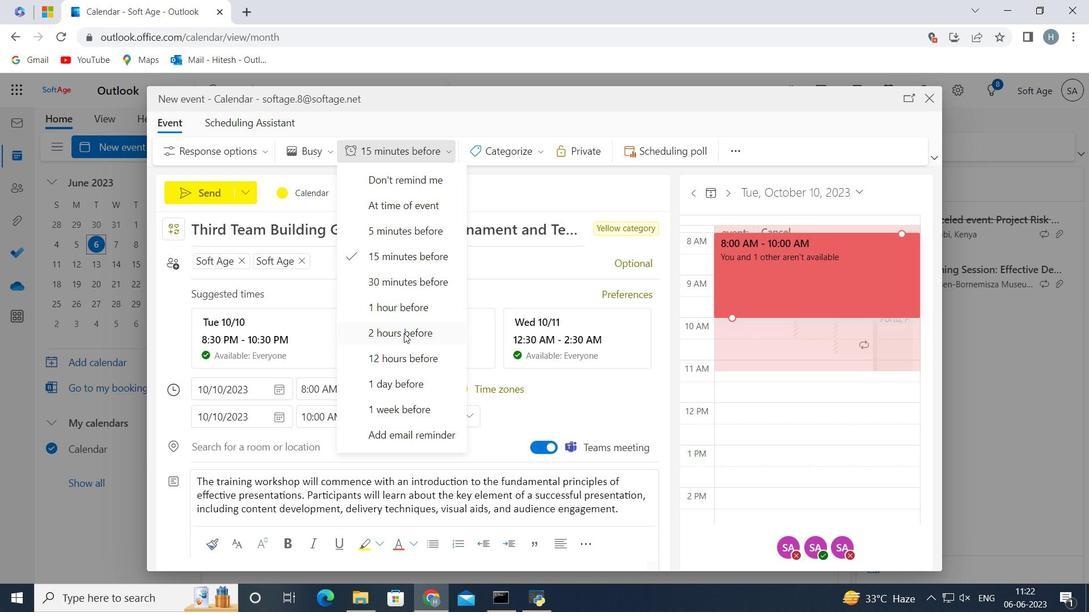 
Action: Mouse moved to (220, 194)
Screenshot: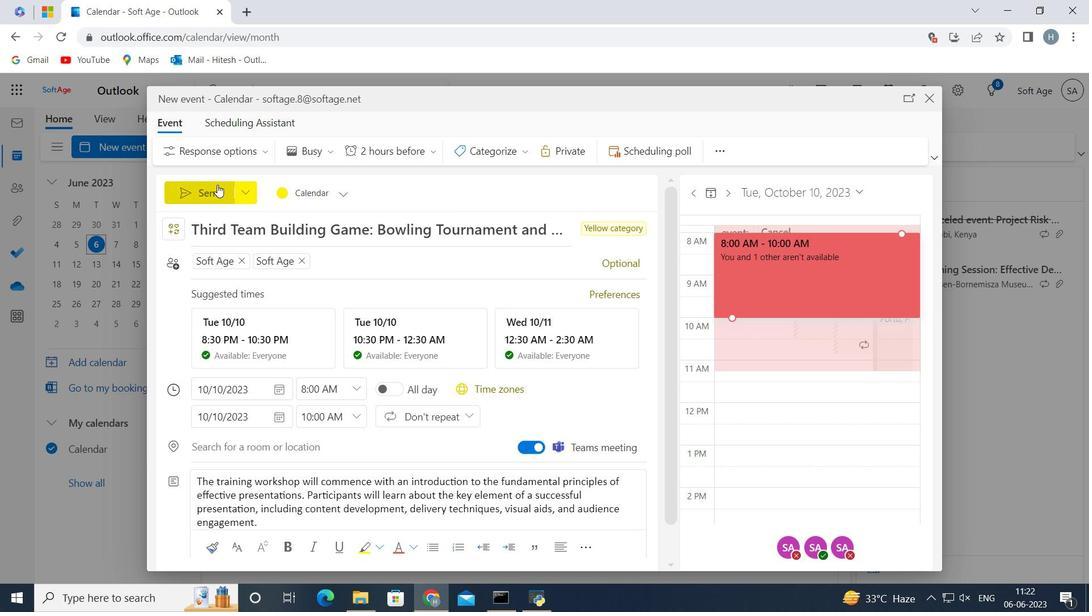 
Action: Mouse pressed left at (220, 194)
Screenshot: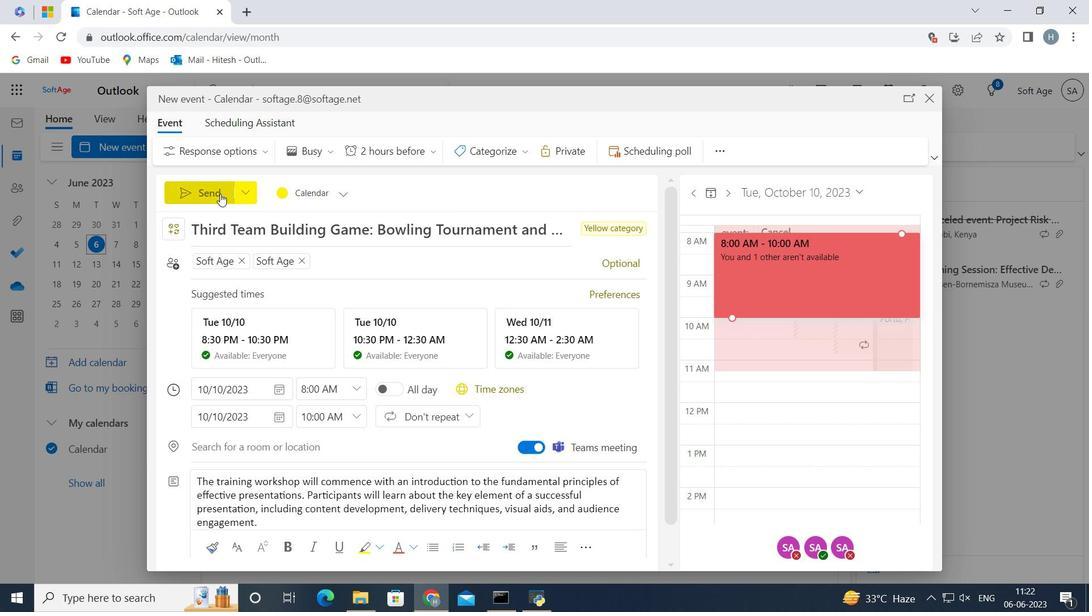 
Action: Mouse moved to (390, 228)
Screenshot: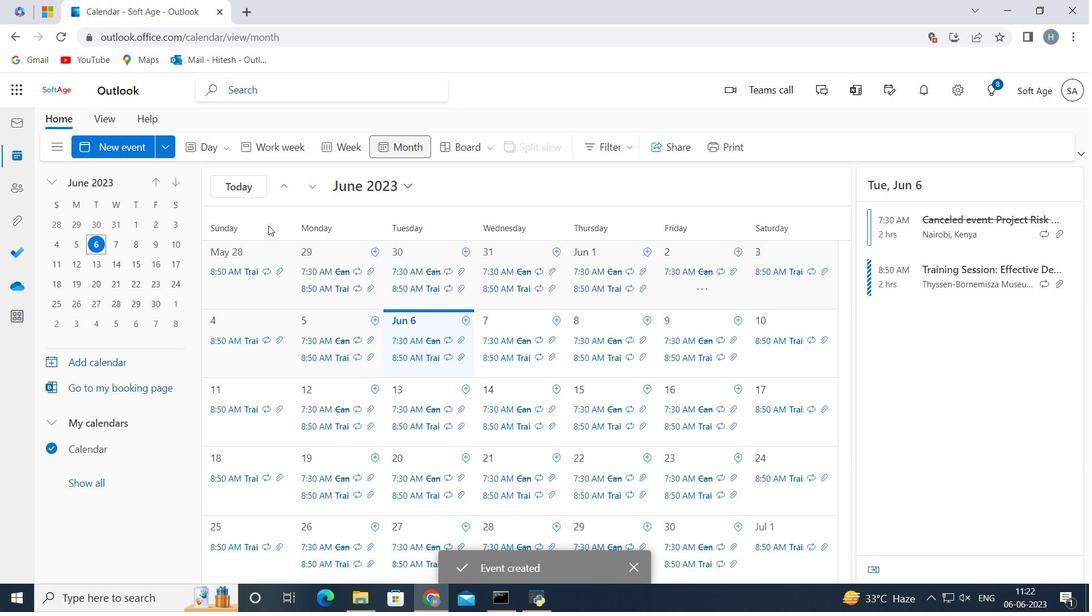 
